 Task: Look for space in Bakhchysaray, Ukraine from 1st June, 2023 to 9th June, 2023 for 4 adults in price range Rs.6000 to Rs.12000. Place can be entire place with 2 bedrooms having 2 beds and 2 bathrooms. Property type can be house, flat, guest house. Booking option can be shelf check-in. Required host language is English.
Action: Mouse pressed left at (429, 107)
Screenshot: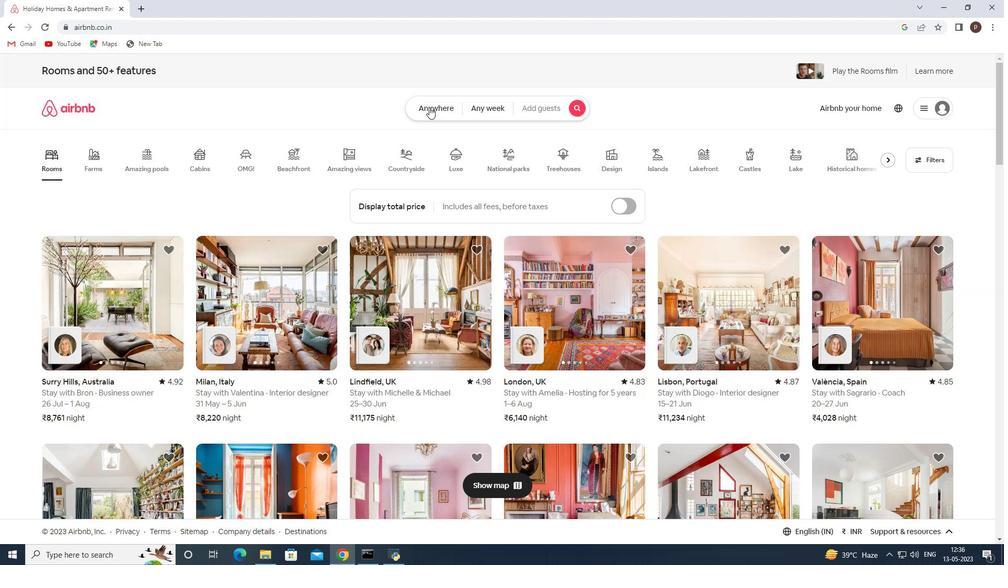 
Action: Mouse moved to (366, 140)
Screenshot: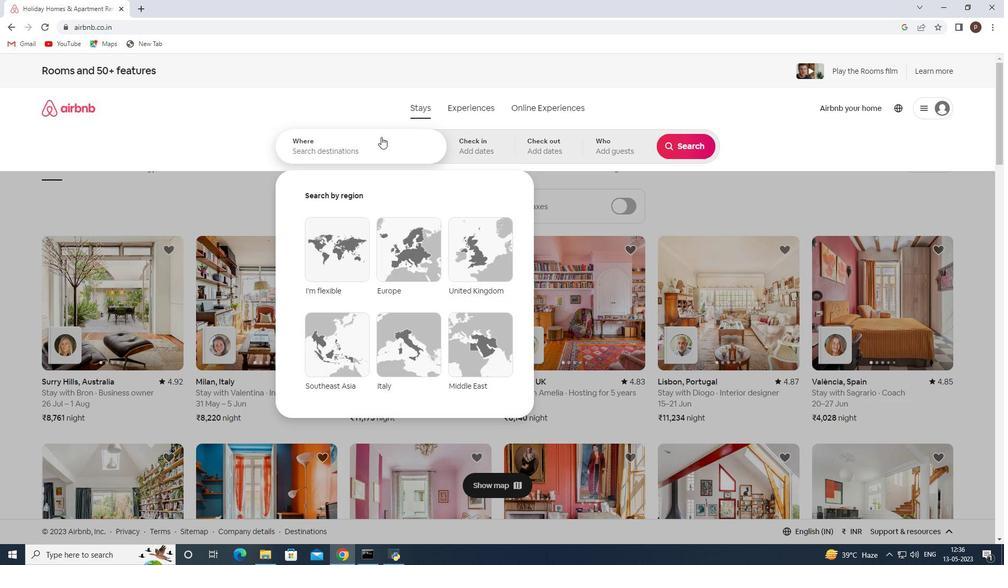 
Action: Mouse pressed left at (366, 140)
Screenshot: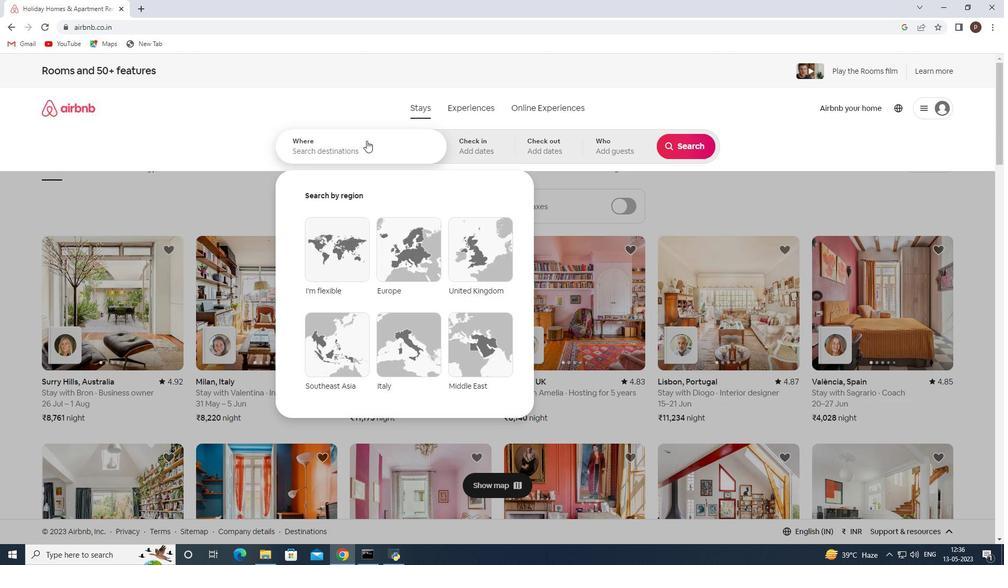 
Action: Key pressed <Key.caps_lock>B<Key.caps_lock>akhchysaray,<Key.space><Key.caps_lock>UK<Key.caps_lock><Key.backspace>kraine<Key.enter>
Screenshot: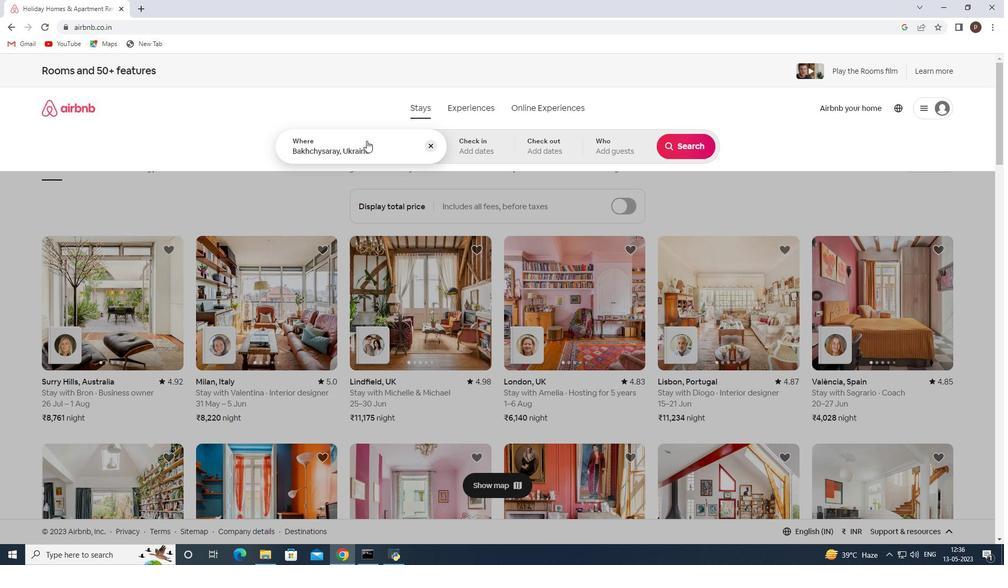 
Action: Mouse moved to (624, 270)
Screenshot: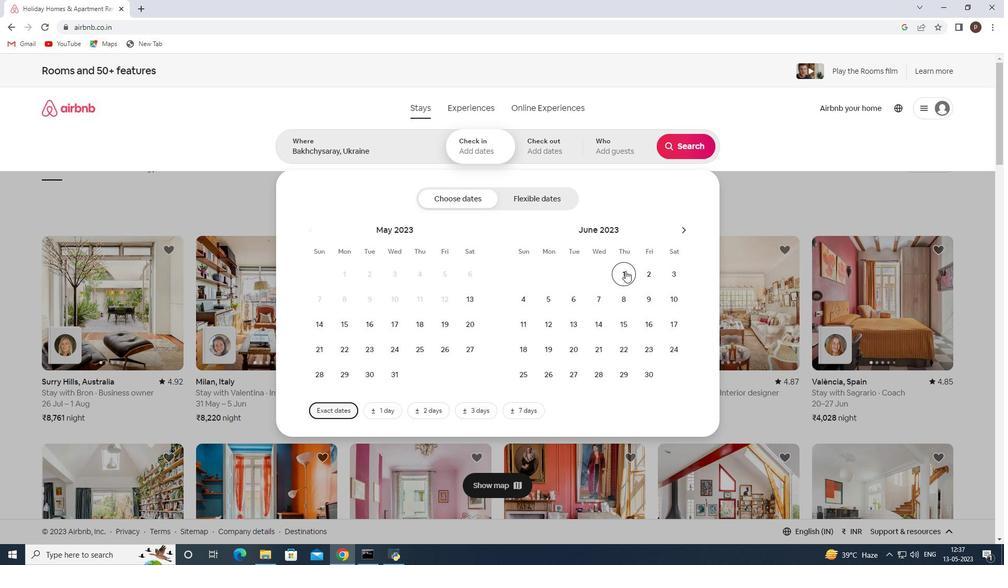 
Action: Mouse pressed left at (624, 270)
Screenshot: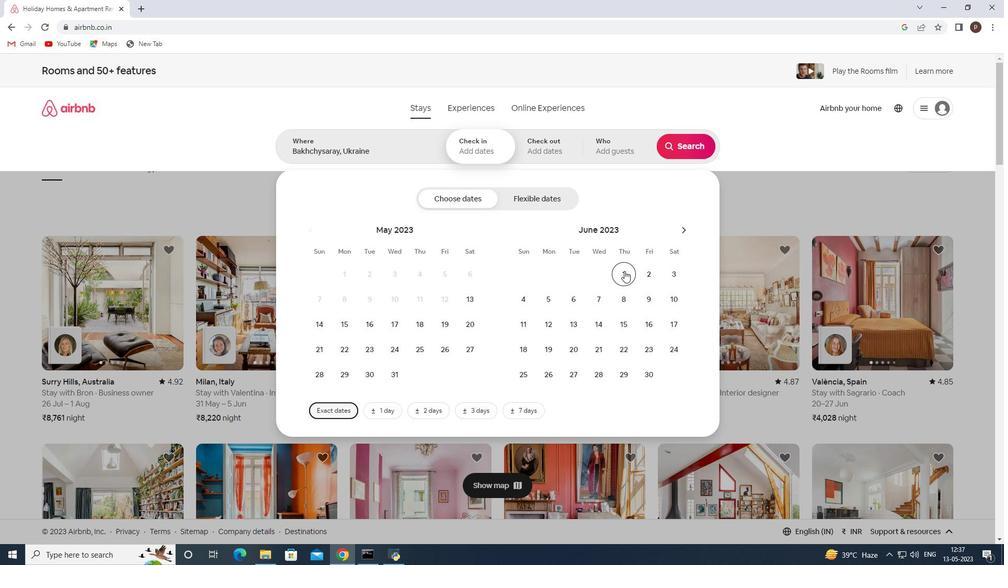 
Action: Mouse moved to (644, 297)
Screenshot: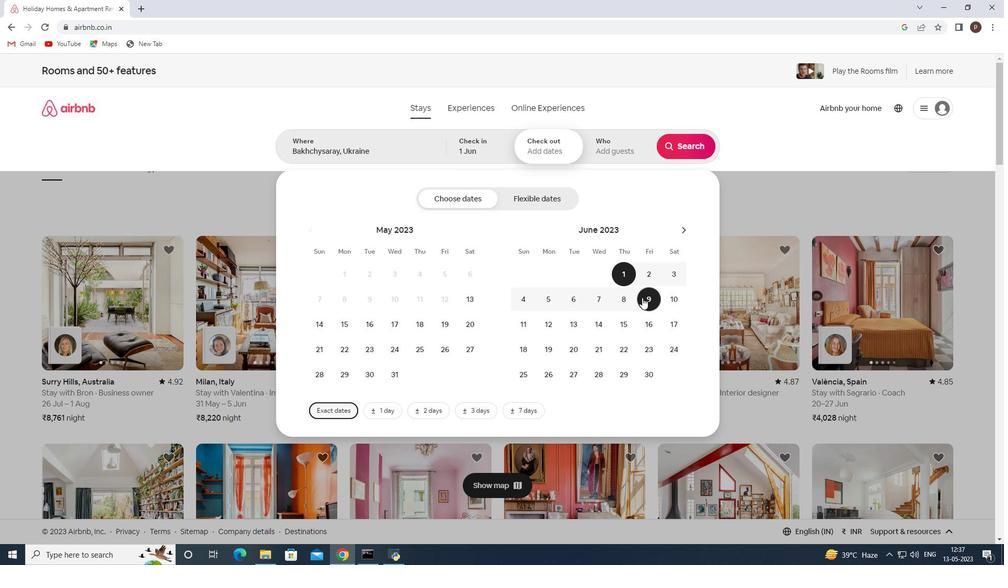 
Action: Mouse pressed left at (644, 297)
Screenshot: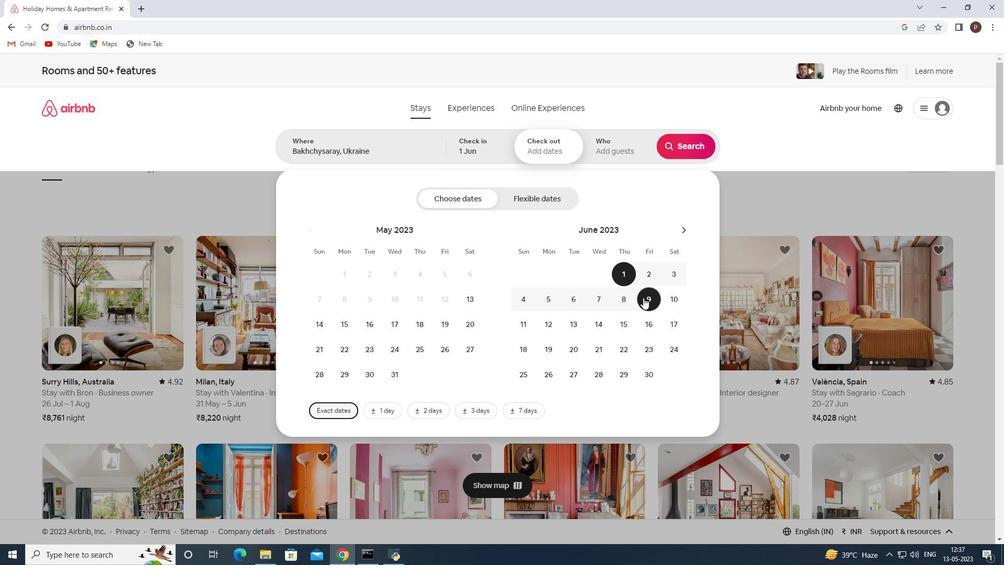 
Action: Mouse moved to (612, 148)
Screenshot: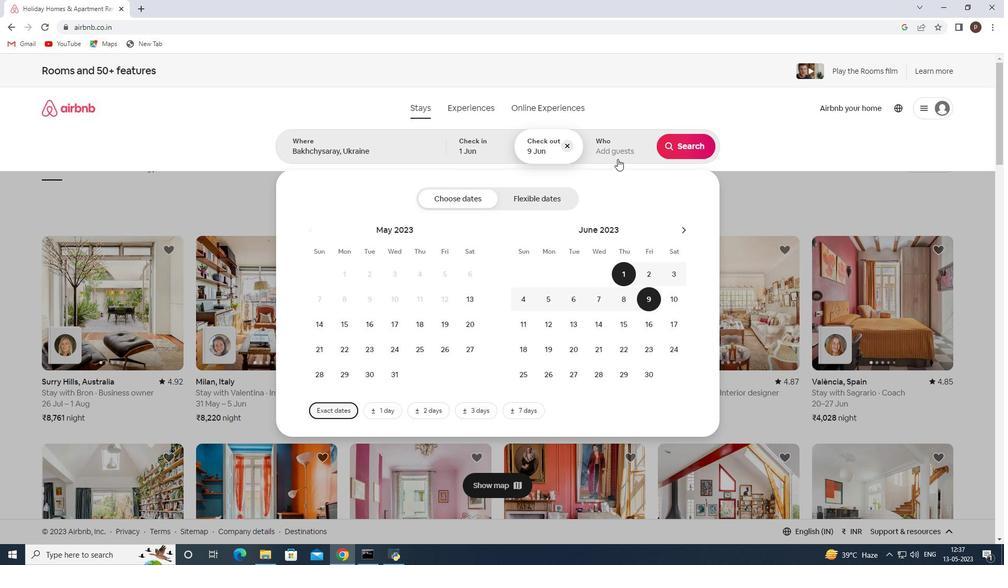 
Action: Mouse pressed left at (612, 148)
Screenshot: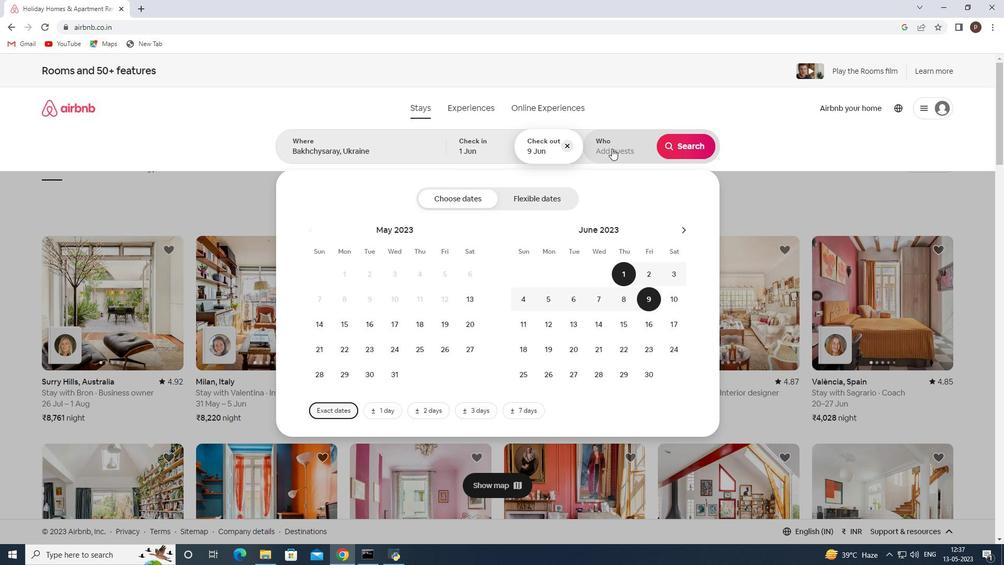 
Action: Mouse moved to (689, 200)
Screenshot: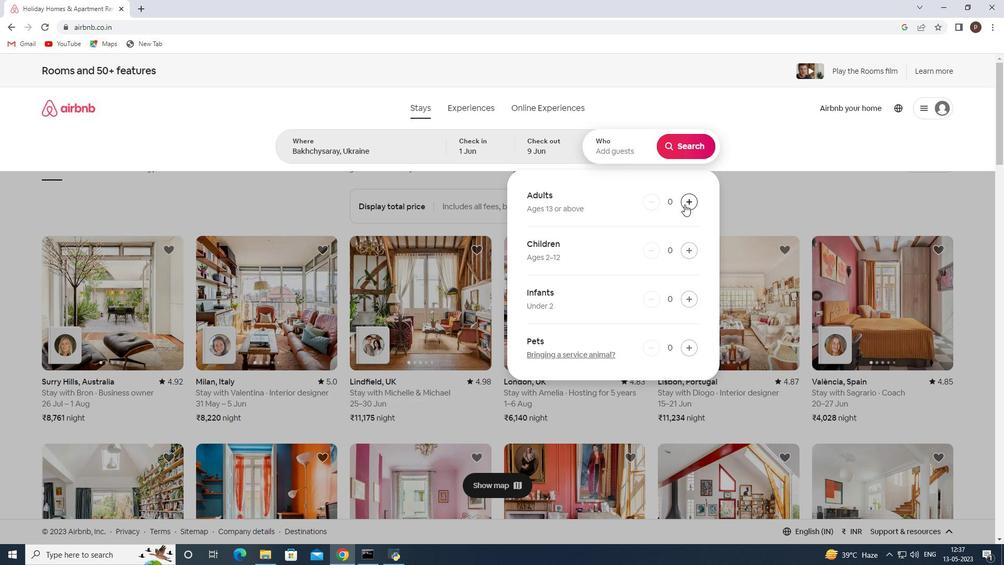 
Action: Mouse pressed left at (689, 200)
Screenshot: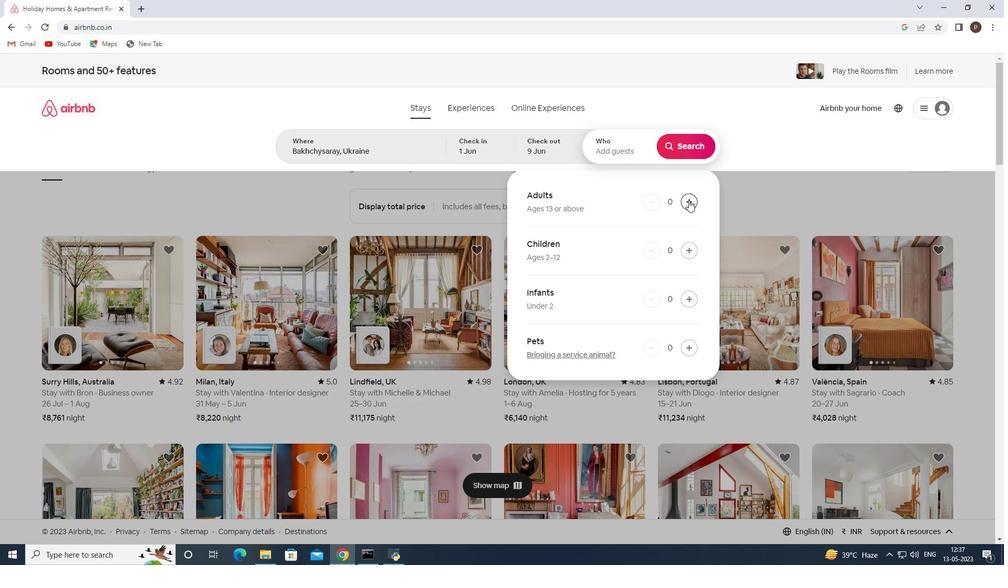 
Action: Mouse moved to (689, 200)
Screenshot: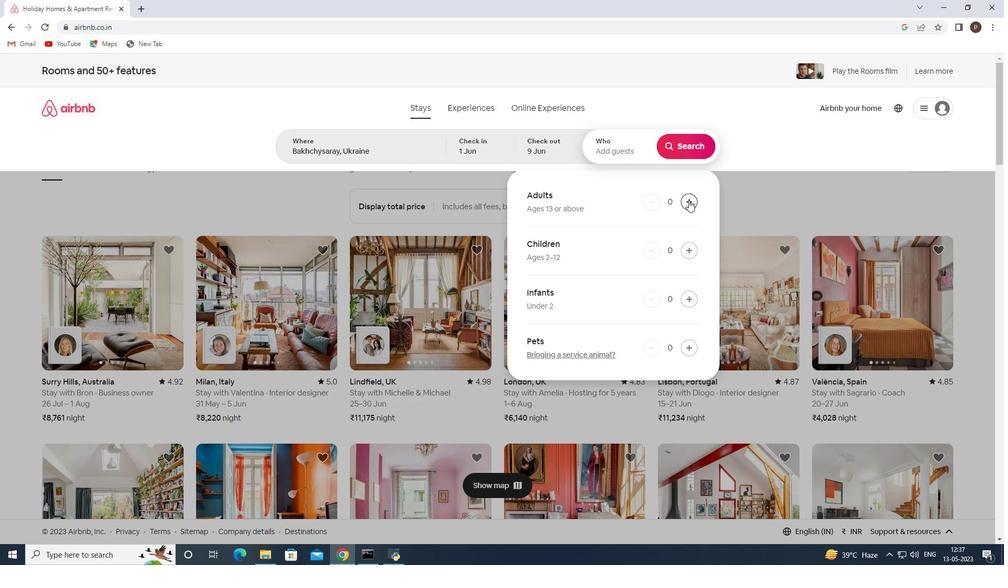 
Action: Mouse pressed left at (689, 200)
Screenshot: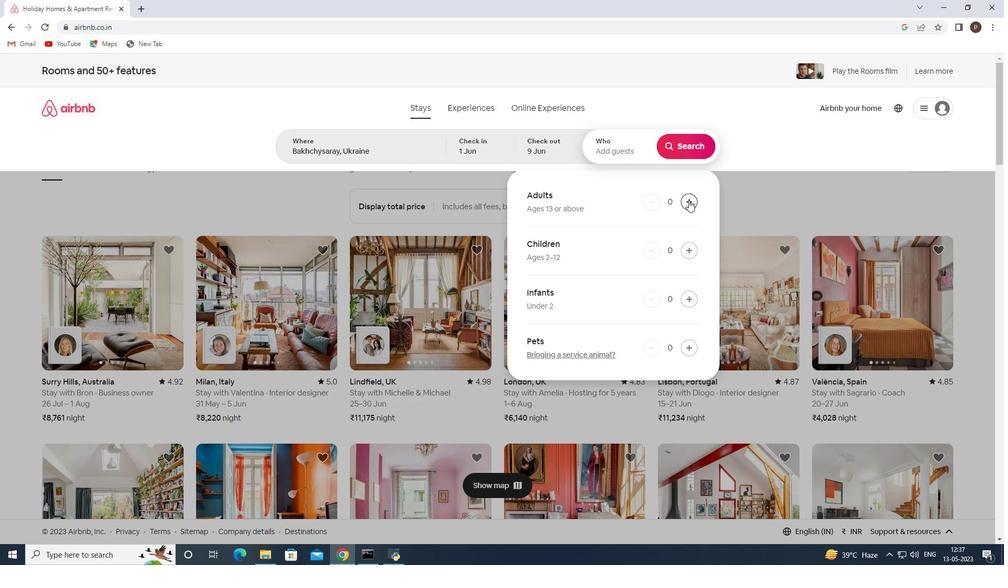 
Action: Mouse pressed left at (689, 200)
Screenshot: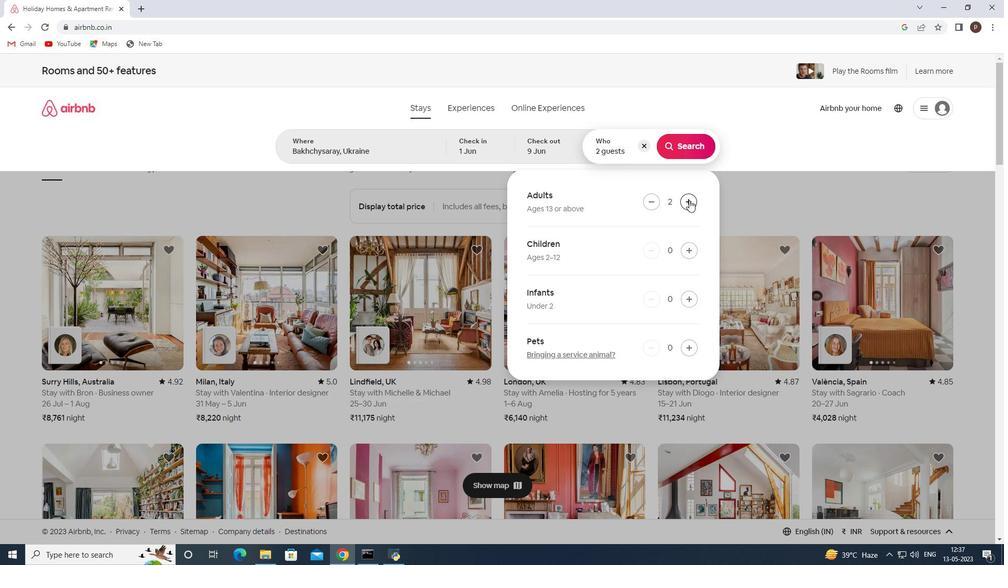 
Action: Mouse pressed left at (689, 200)
Screenshot: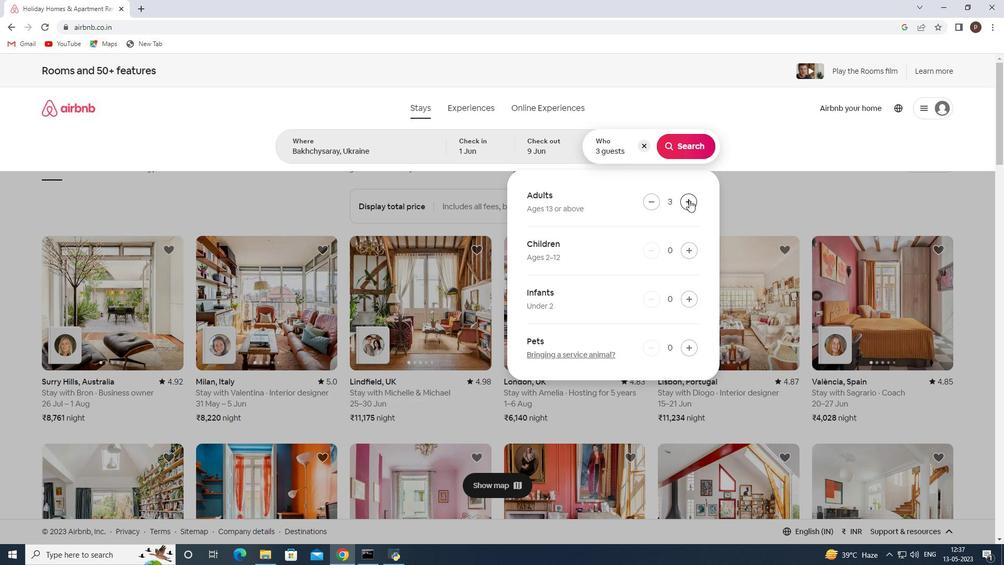 
Action: Mouse moved to (680, 141)
Screenshot: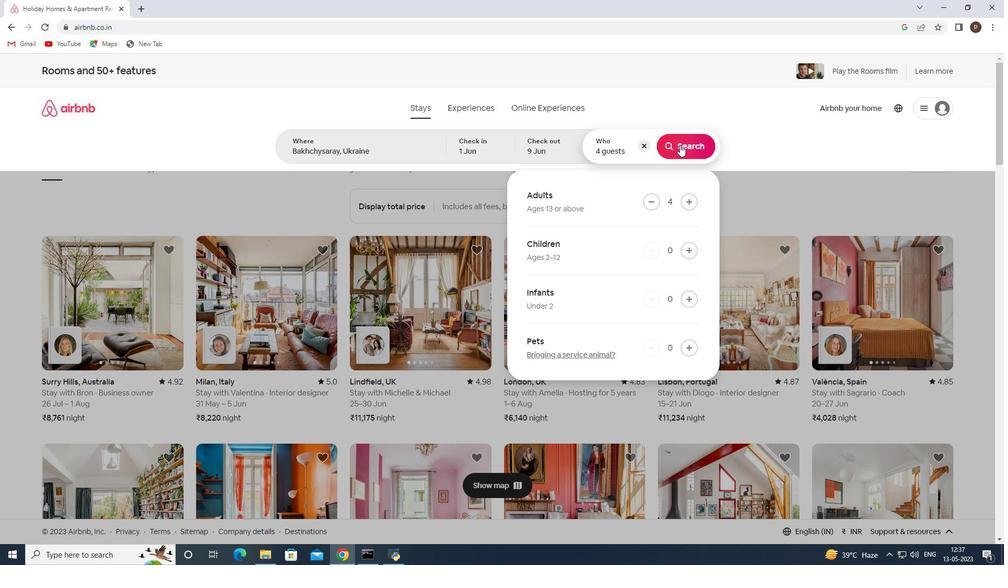 
Action: Mouse pressed left at (680, 141)
Screenshot: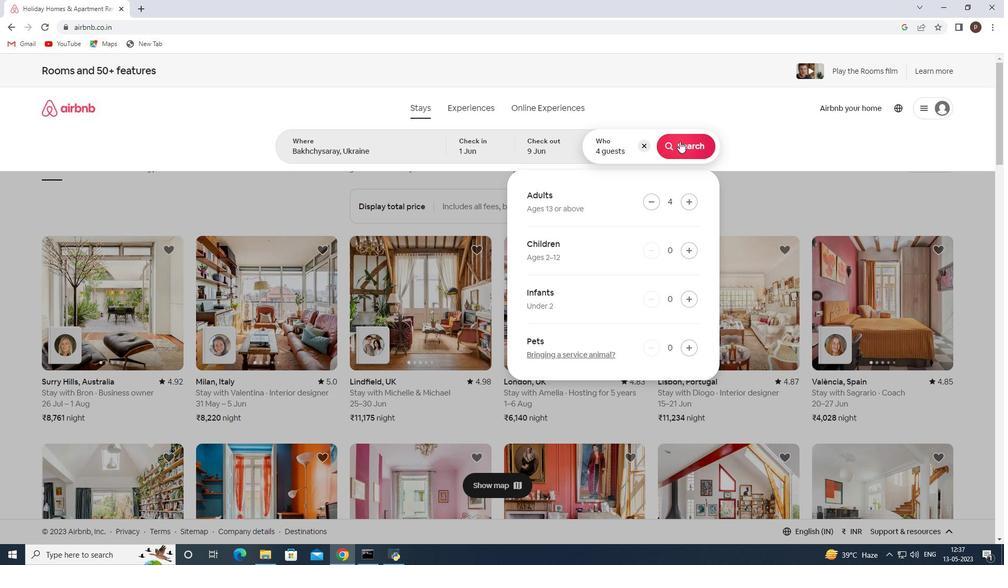 
Action: Mouse moved to (945, 121)
Screenshot: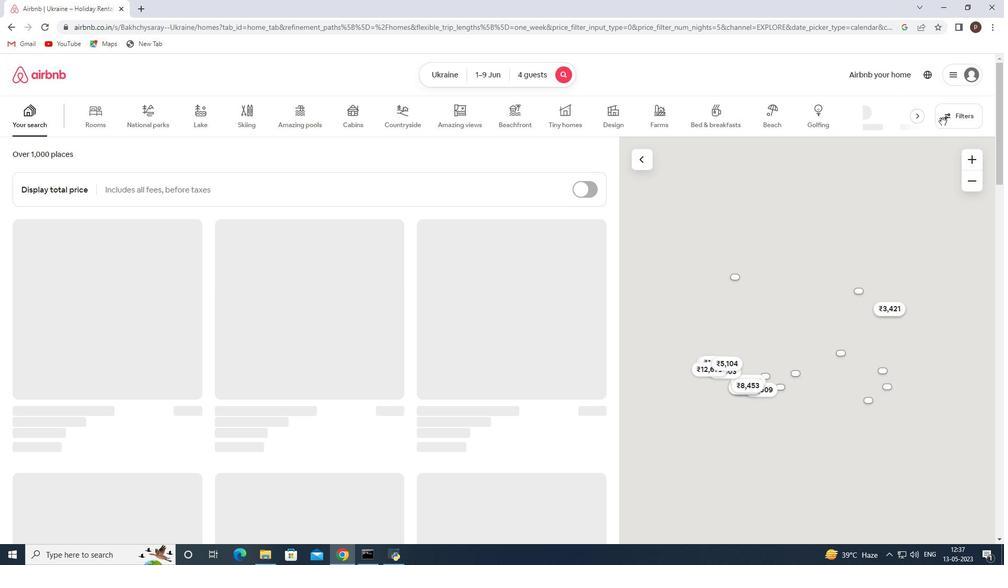 
Action: Mouse pressed left at (945, 121)
Screenshot: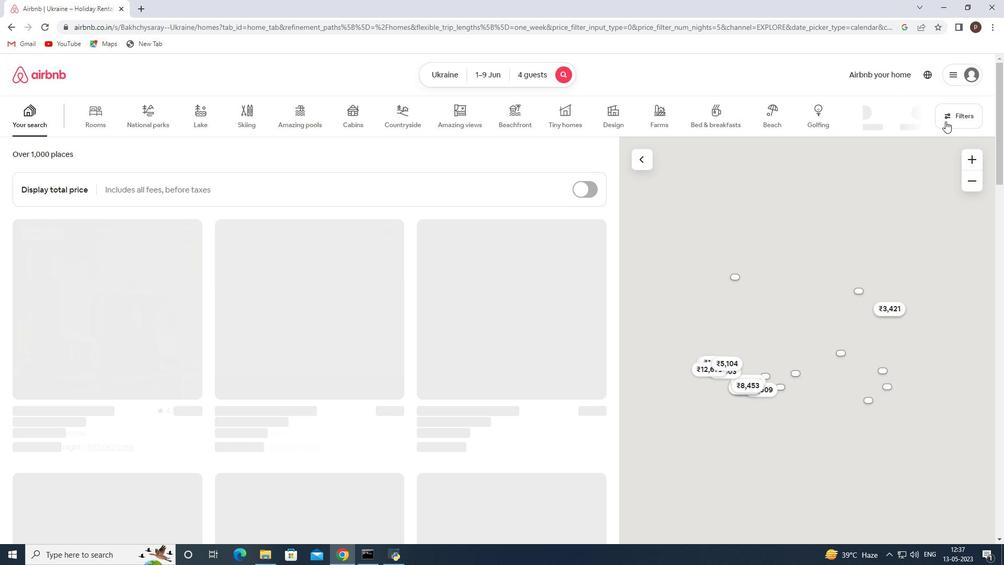 
Action: Mouse moved to (349, 373)
Screenshot: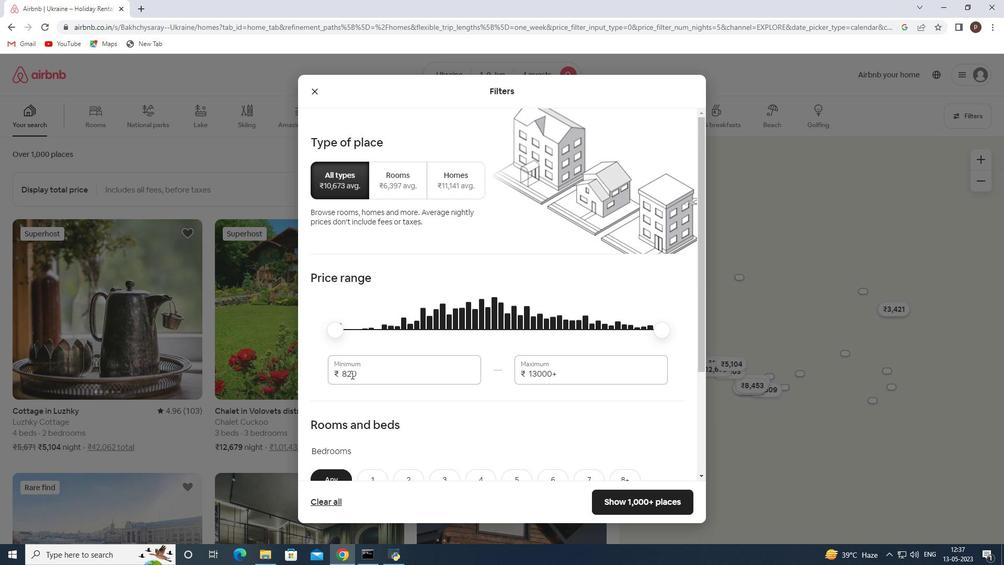 
Action: Mouse pressed left at (349, 373)
Screenshot: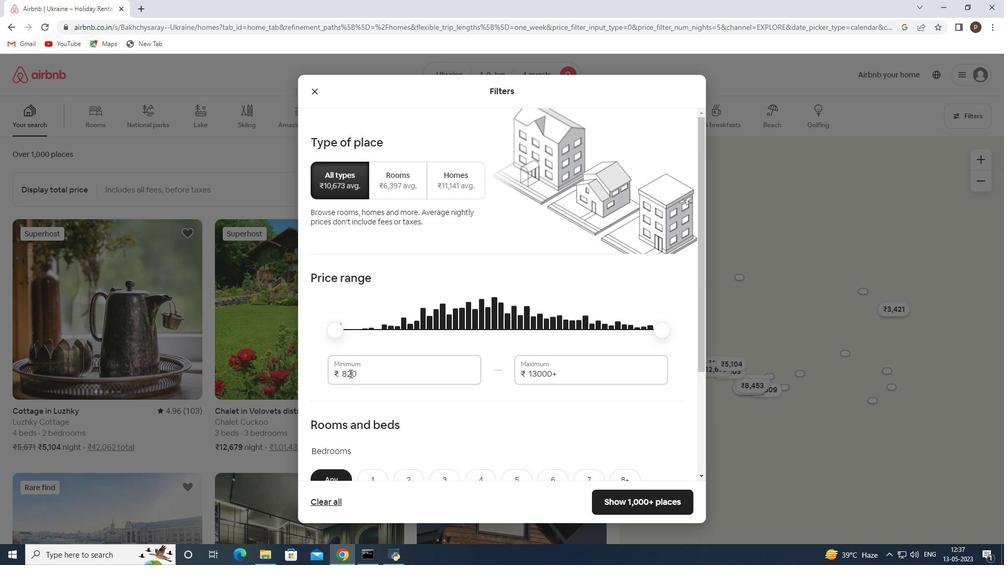 
Action: Mouse pressed left at (349, 373)
Screenshot: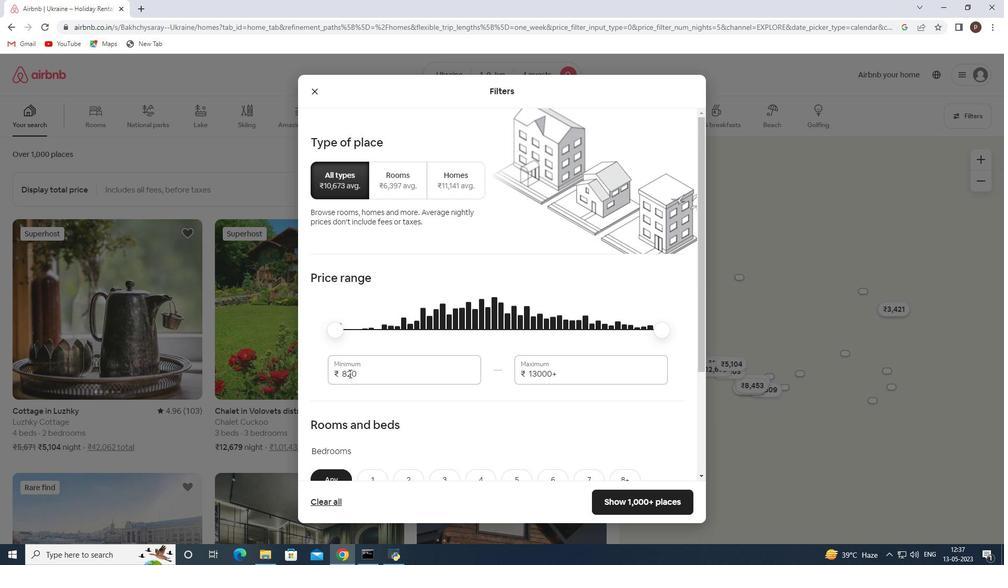 
Action: Key pressed 6000<Key.tab>12000
Screenshot: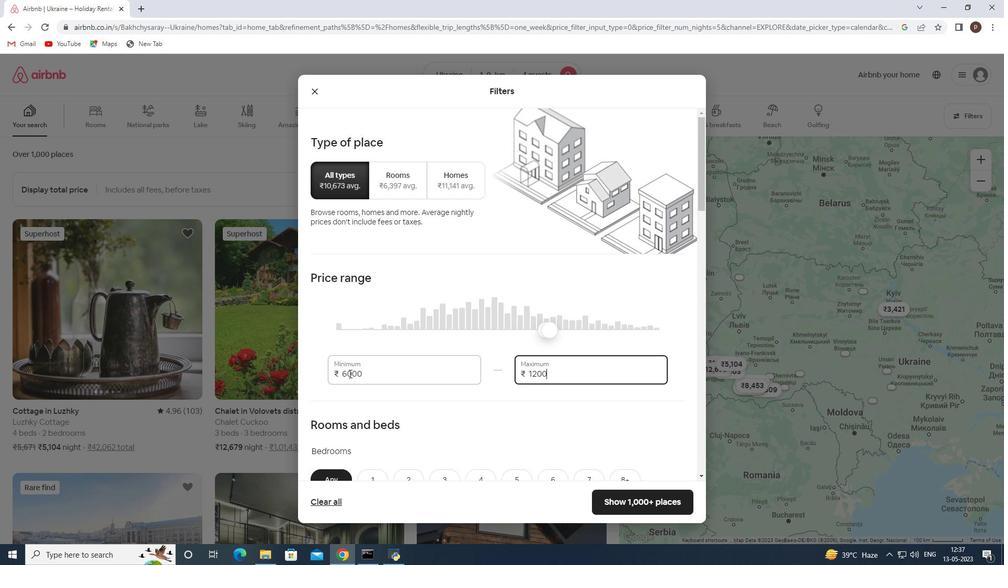 
Action: Mouse scrolled (349, 373) with delta (0, 0)
Screenshot: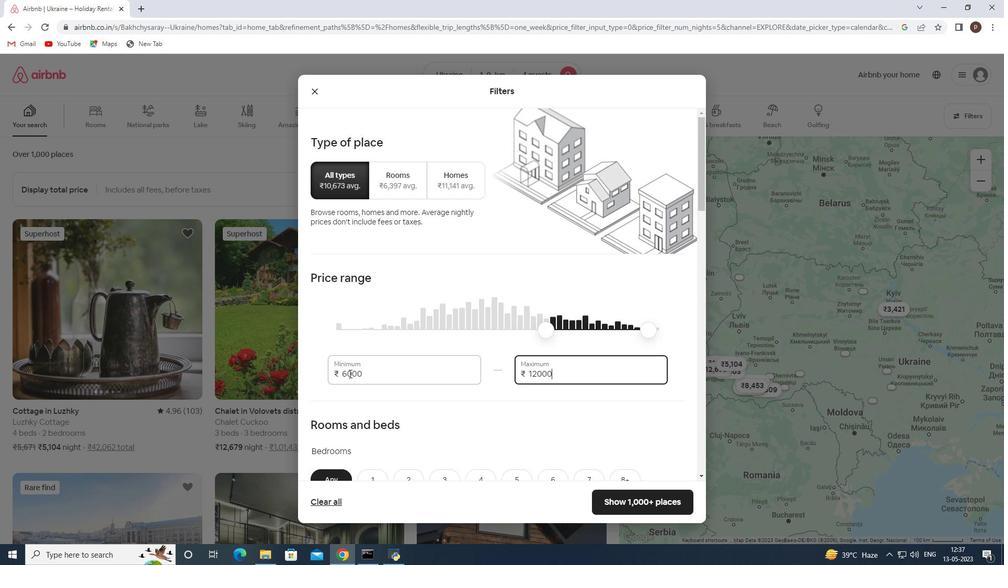 
Action: Mouse scrolled (349, 373) with delta (0, 0)
Screenshot: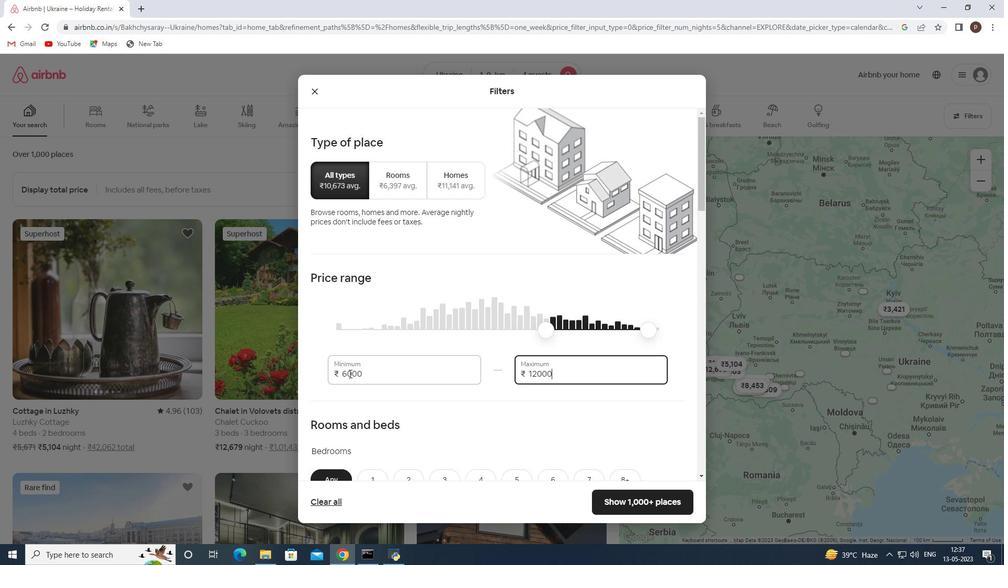 
Action: Mouse moved to (348, 373)
Screenshot: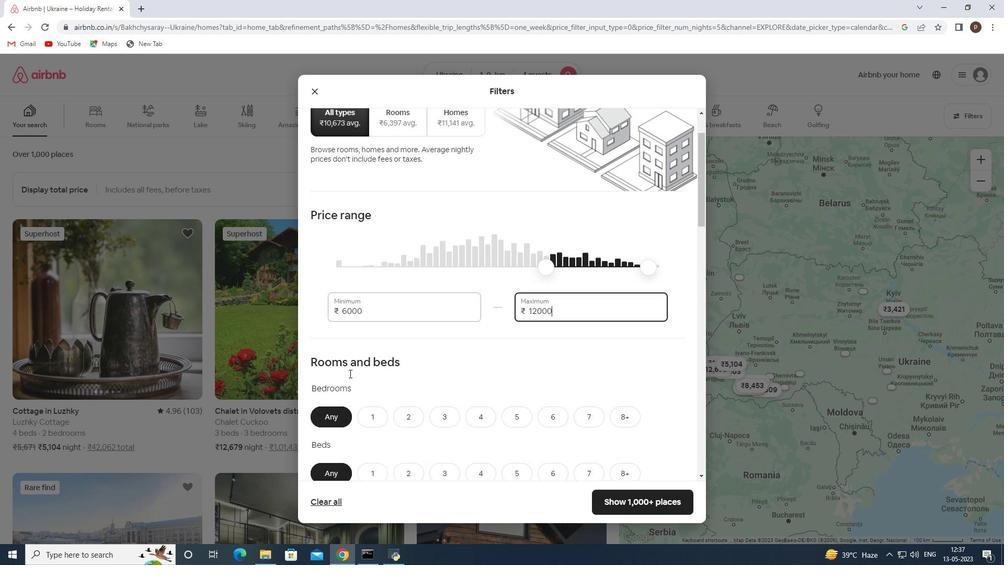 
Action: Mouse scrolled (348, 373) with delta (0, 0)
Screenshot: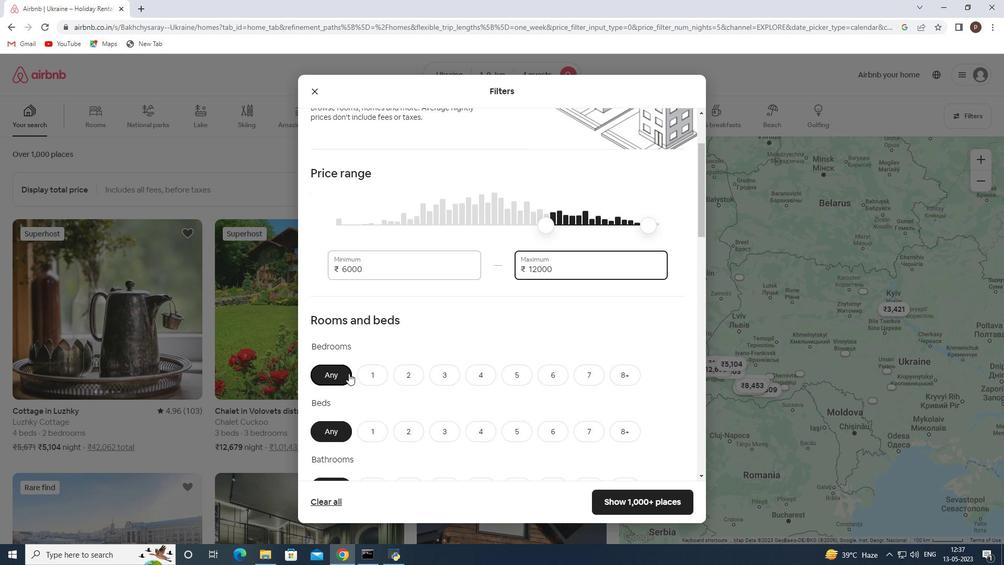 
Action: Mouse moved to (415, 319)
Screenshot: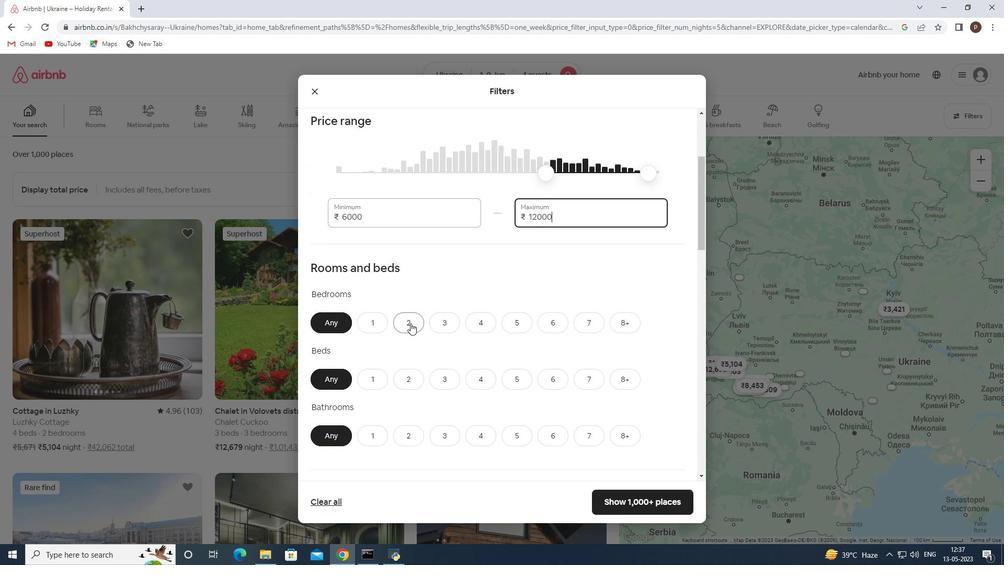
Action: Mouse pressed left at (415, 319)
Screenshot: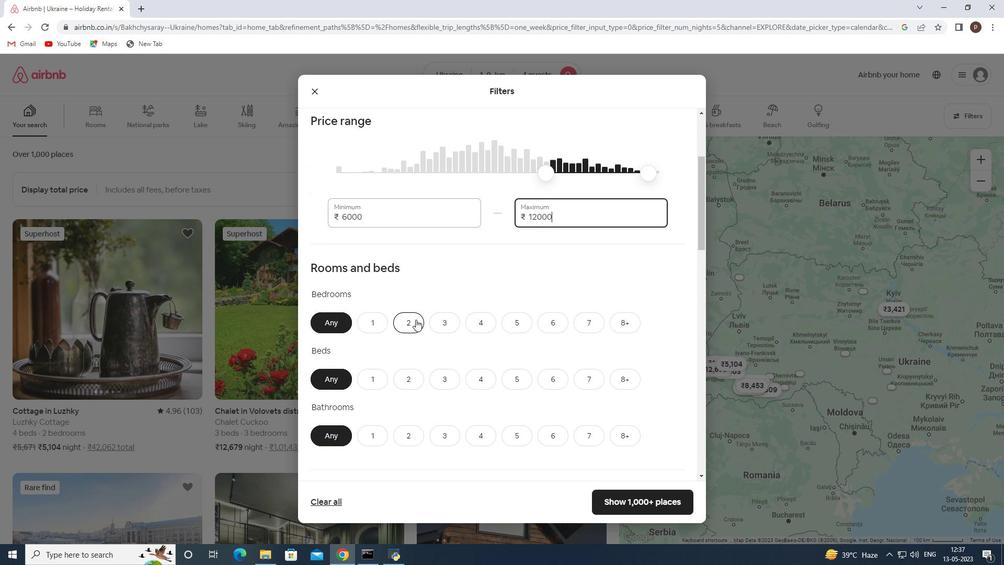 
Action: Mouse moved to (407, 386)
Screenshot: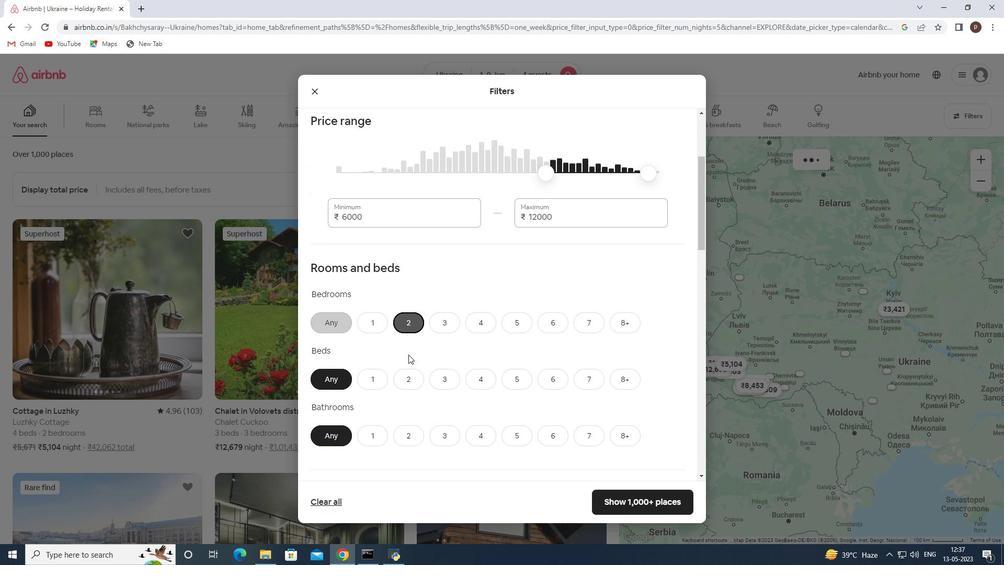 
Action: Mouse pressed left at (407, 386)
Screenshot: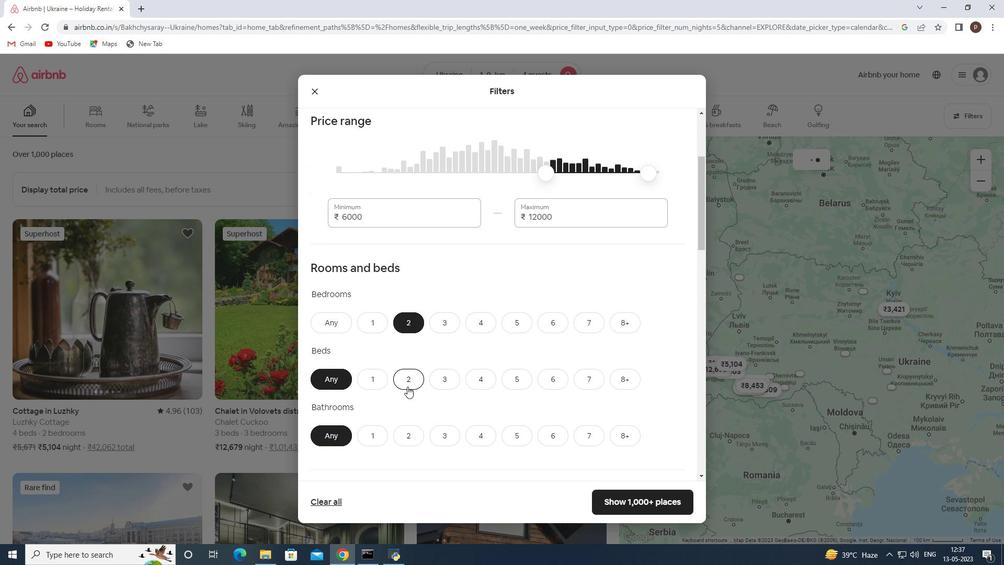 
Action: Mouse moved to (409, 431)
Screenshot: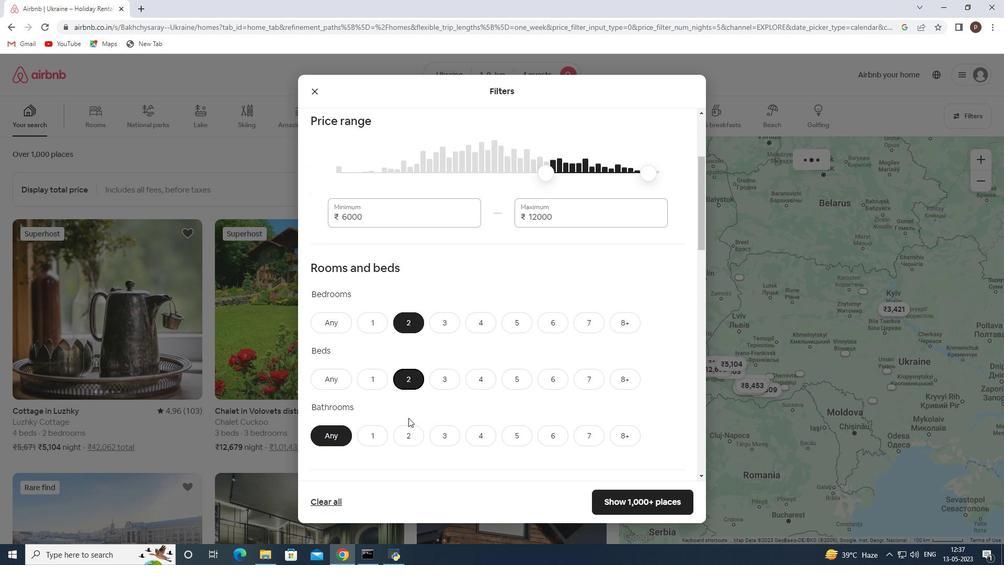 
Action: Mouse pressed left at (409, 431)
Screenshot: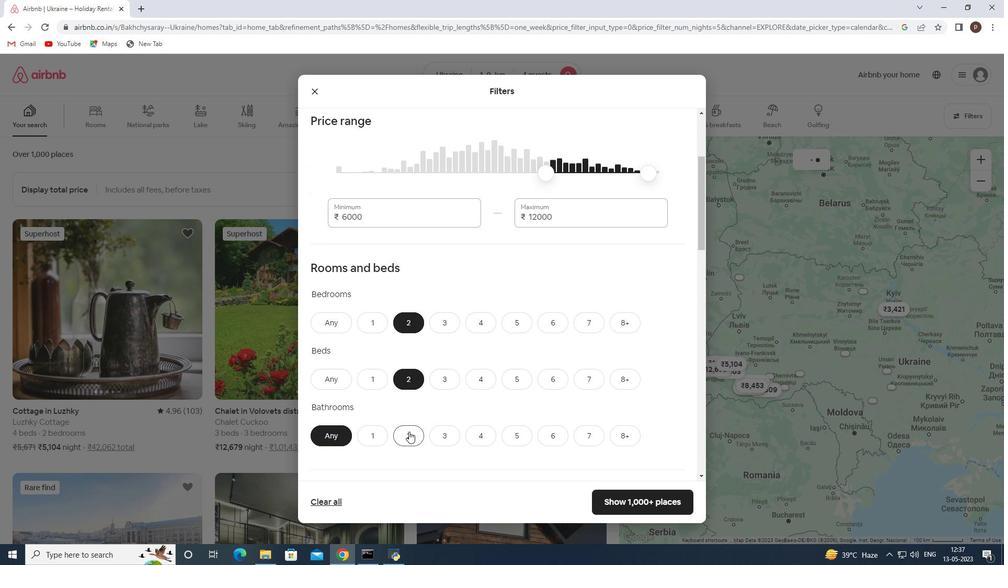 
Action: Mouse scrolled (409, 431) with delta (0, 0)
Screenshot: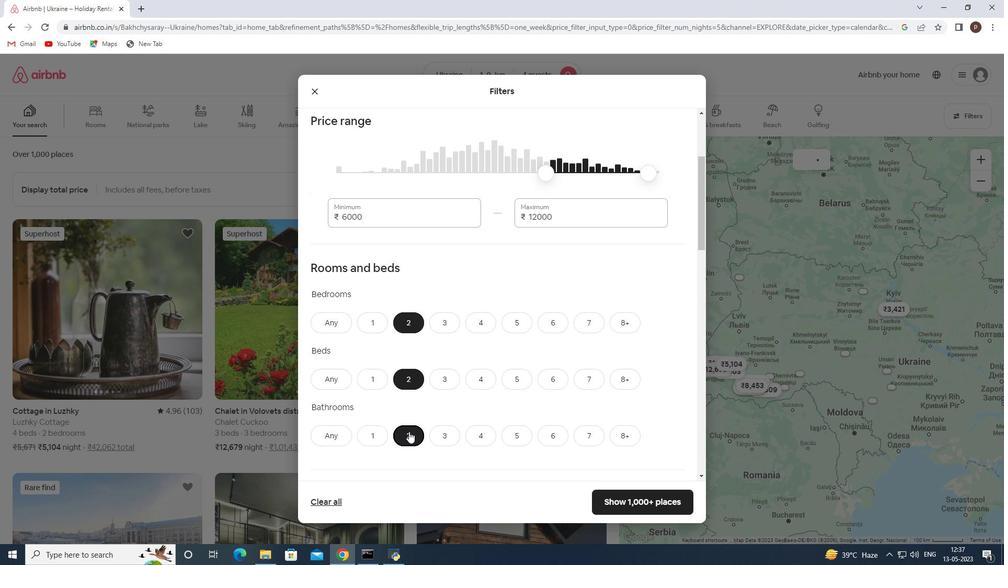 
Action: Mouse scrolled (409, 431) with delta (0, 0)
Screenshot: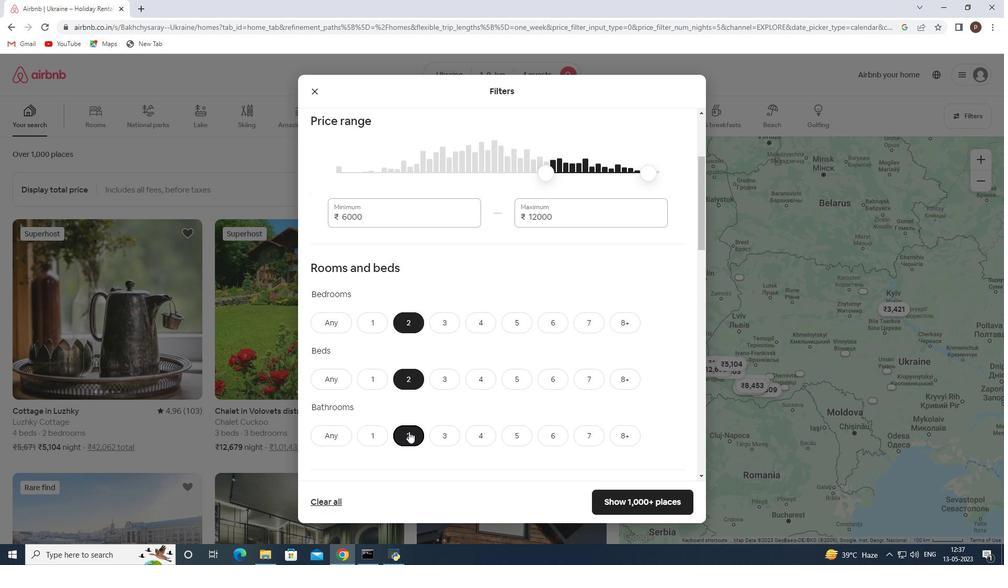 
Action: Mouse scrolled (409, 431) with delta (0, 0)
Screenshot: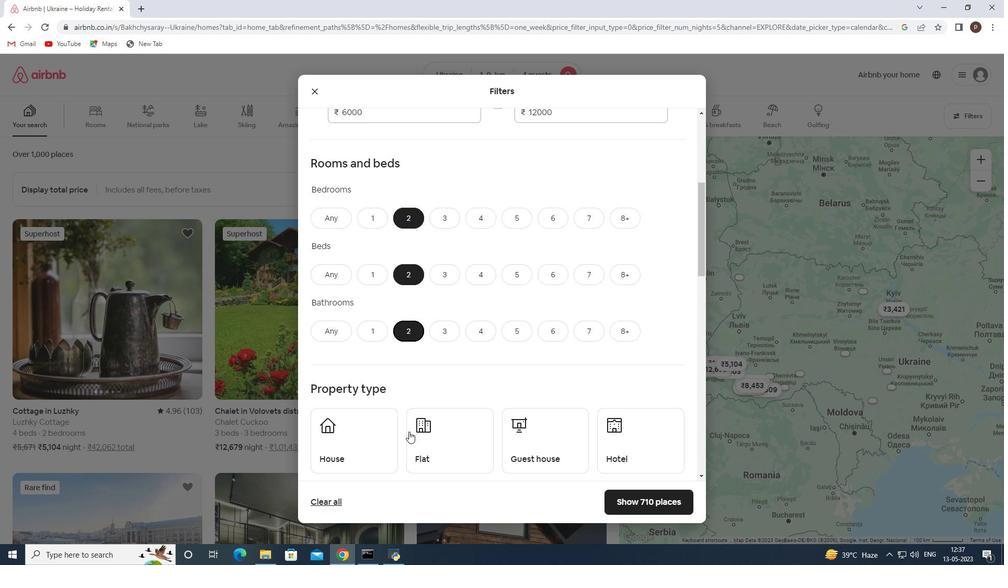 
Action: Mouse moved to (416, 414)
Screenshot: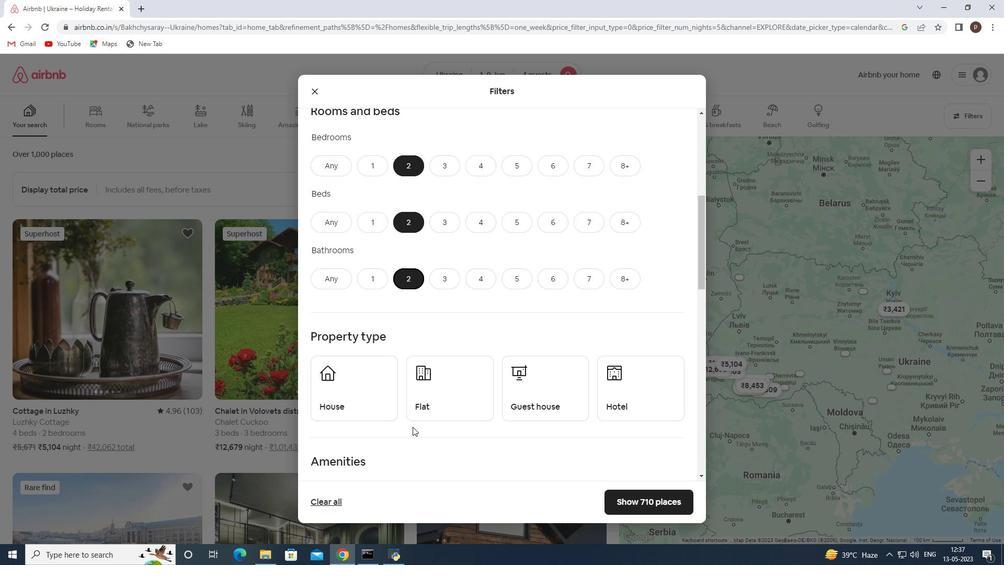 
Action: Mouse scrolled (416, 413) with delta (0, 0)
Screenshot: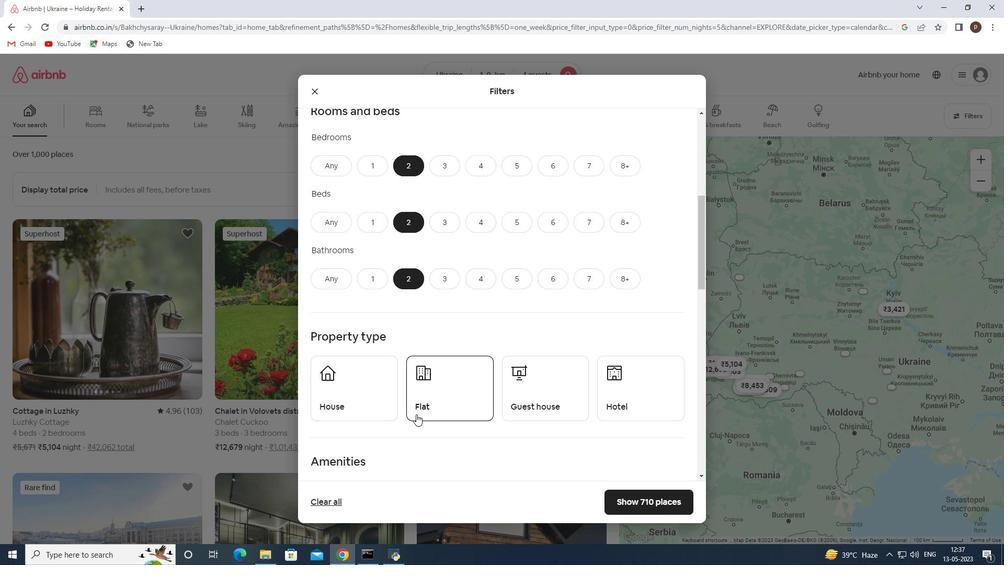 
Action: Mouse moved to (359, 346)
Screenshot: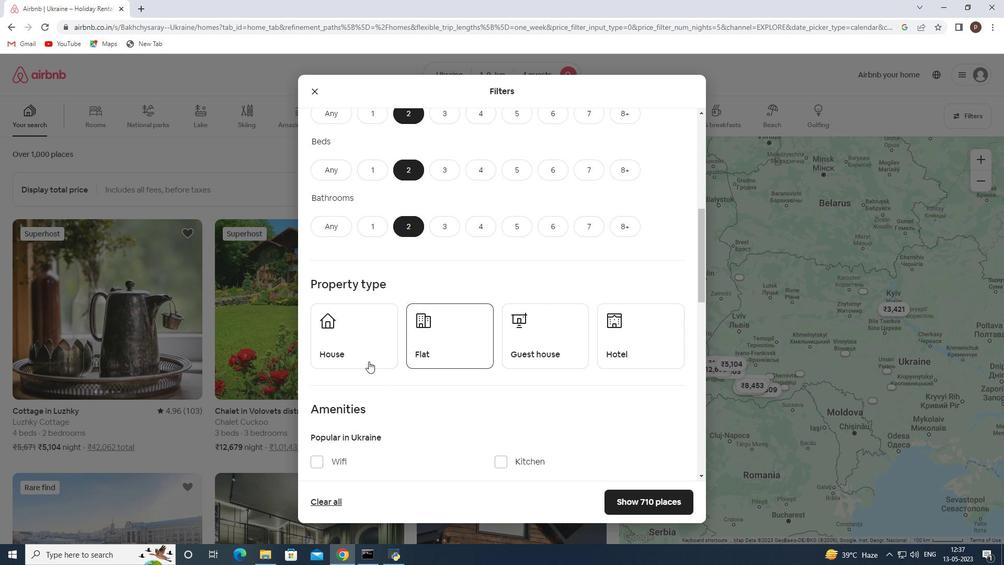 
Action: Mouse pressed left at (359, 346)
Screenshot: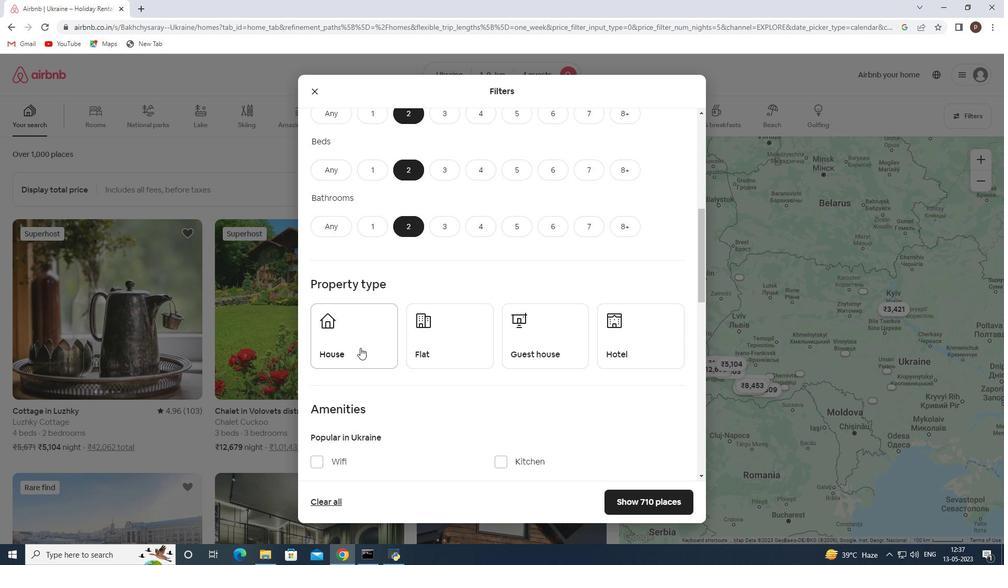 
Action: Mouse moved to (464, 358)
Screenshot: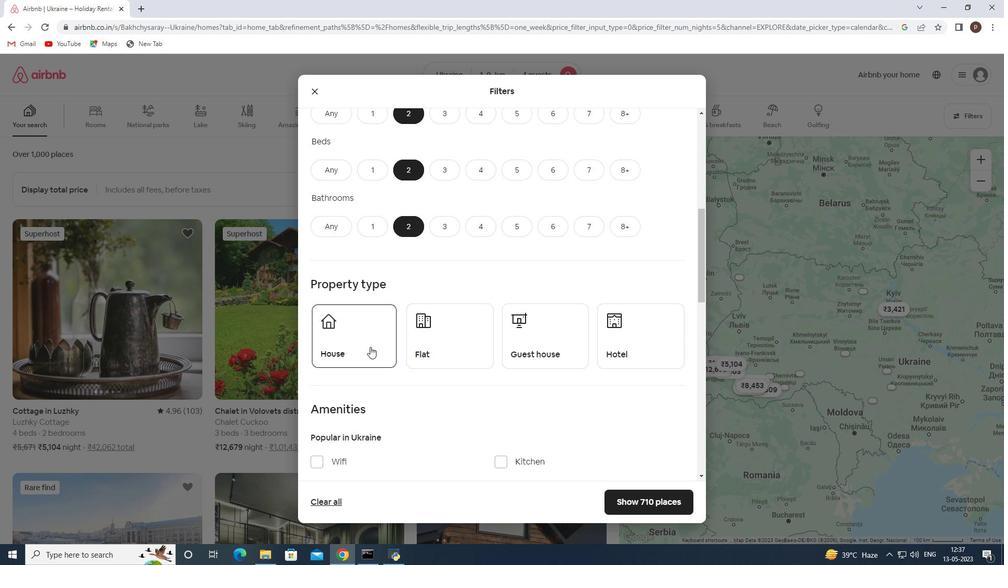 
Action: Mouse pressed left at (464, 358)
Screenshot: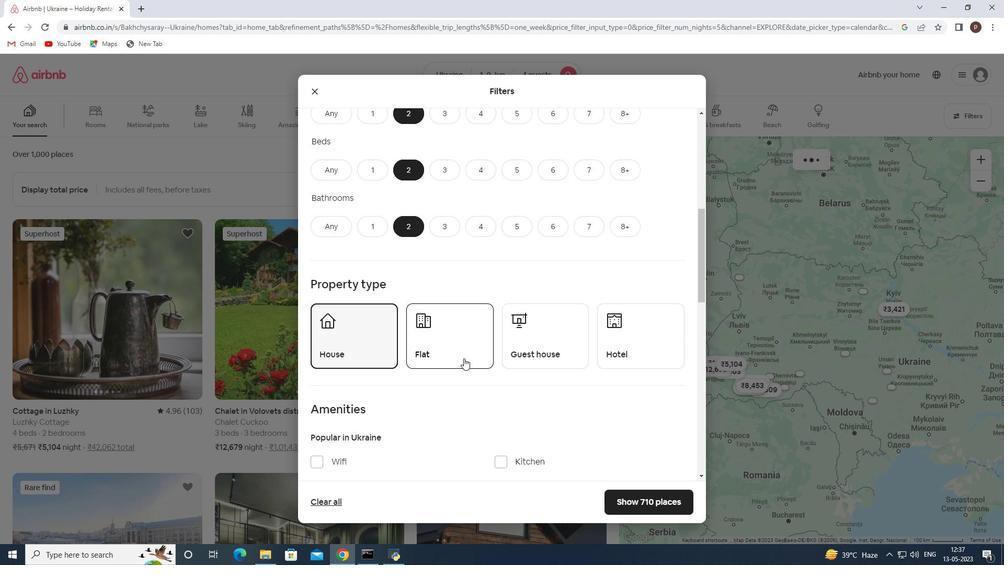 
Action: Mouse moved to (556, 351)
Screenshot: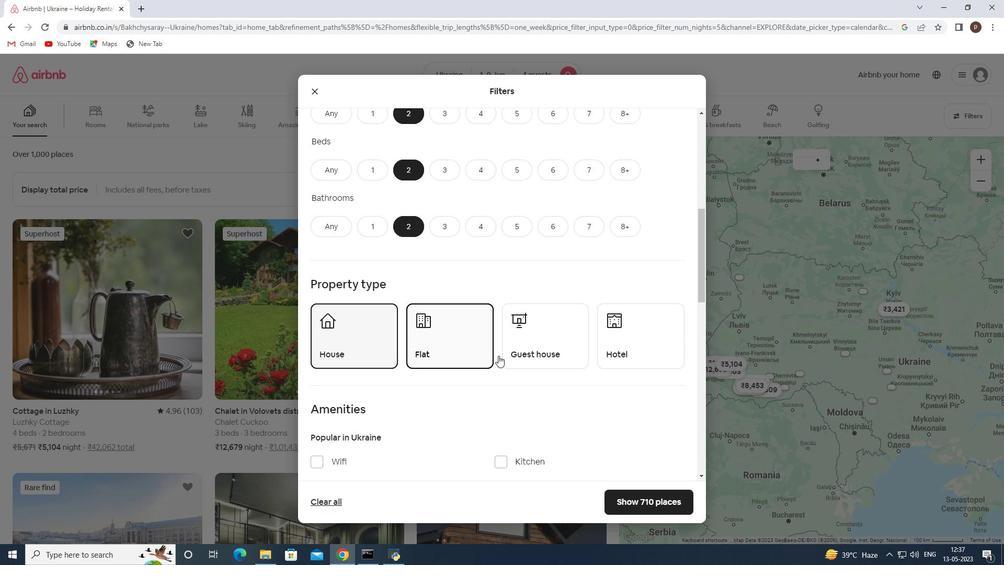 
Action: Mouse pressed left at (556, 351)
Screenshot: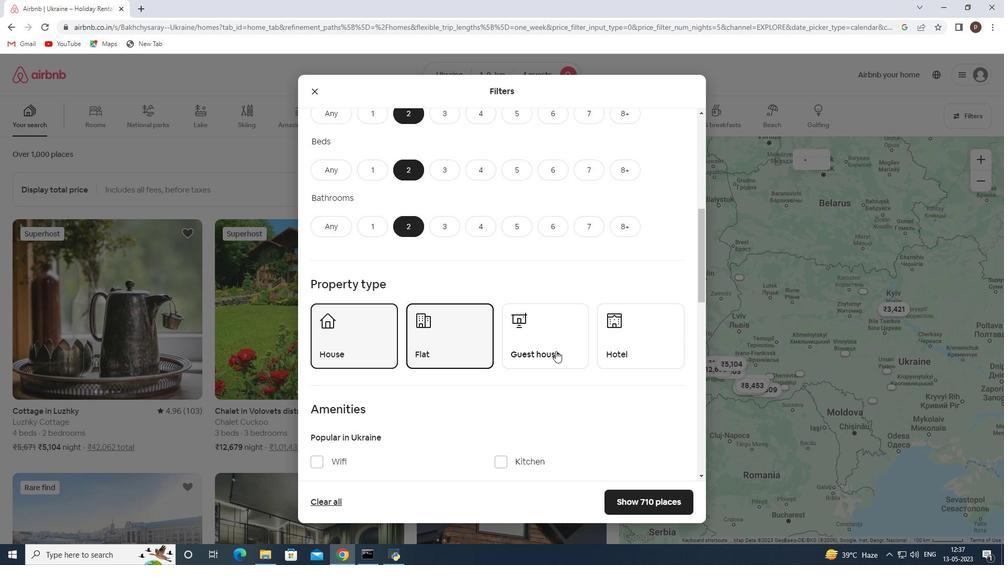 
Action: Mouse moved to (501, 360)
Screenshot: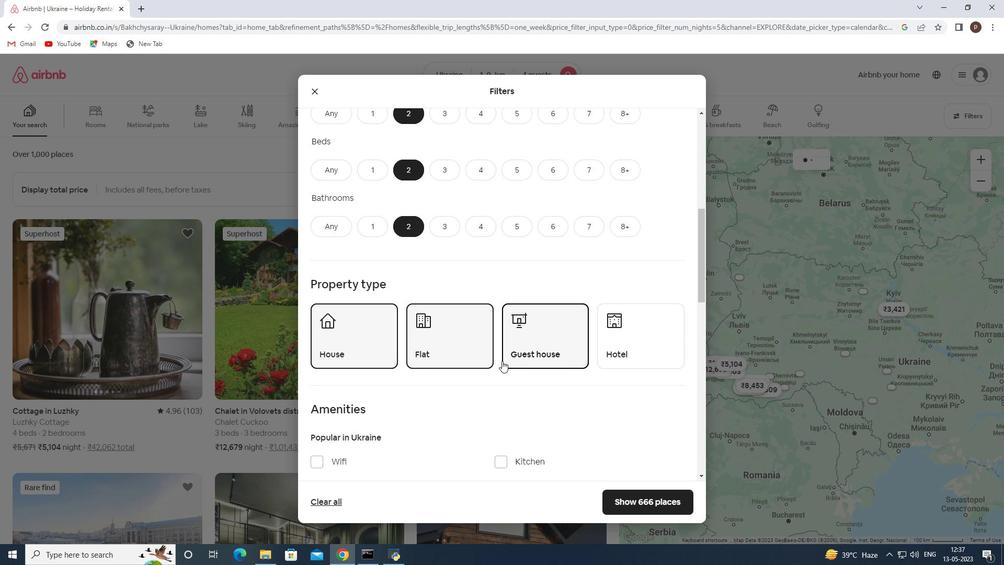
Action: Mouse scrolled (501, 360) with delta (0, 0)
Screenshot: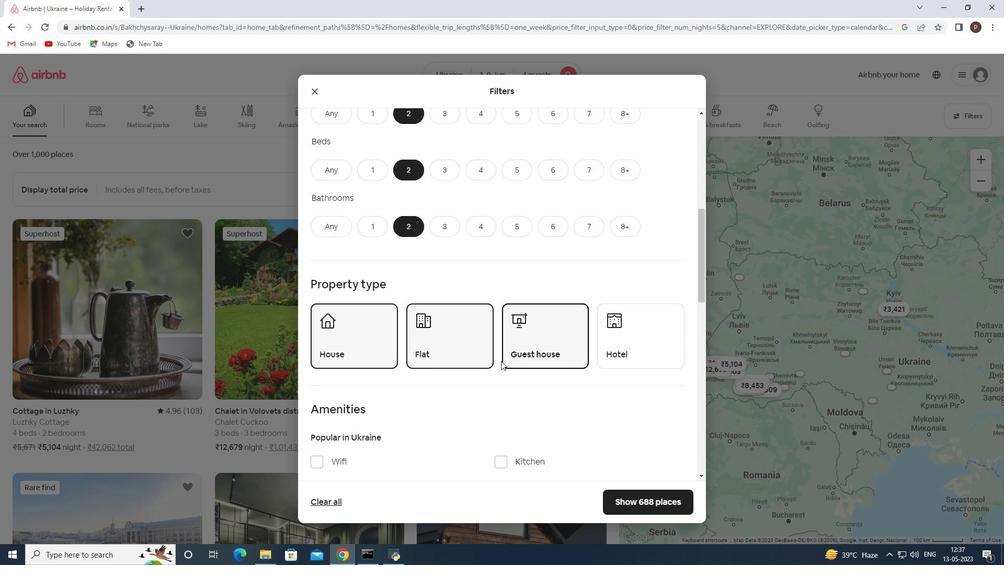 
Action: Mouse moved to (455, 350)
Screenshot: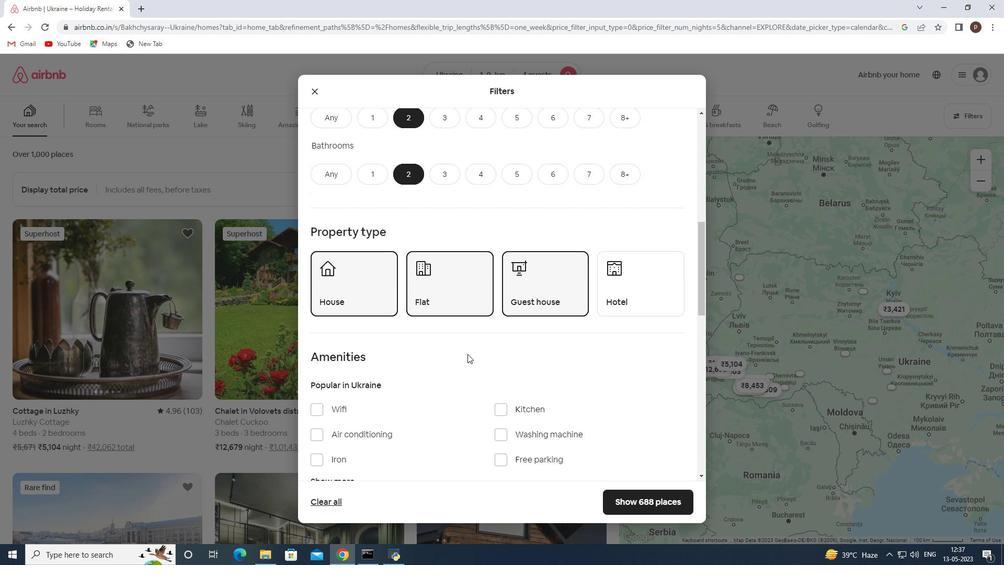 
Action: Mouse scrolled (455, 350) with delta (0, 0)
Screenshot: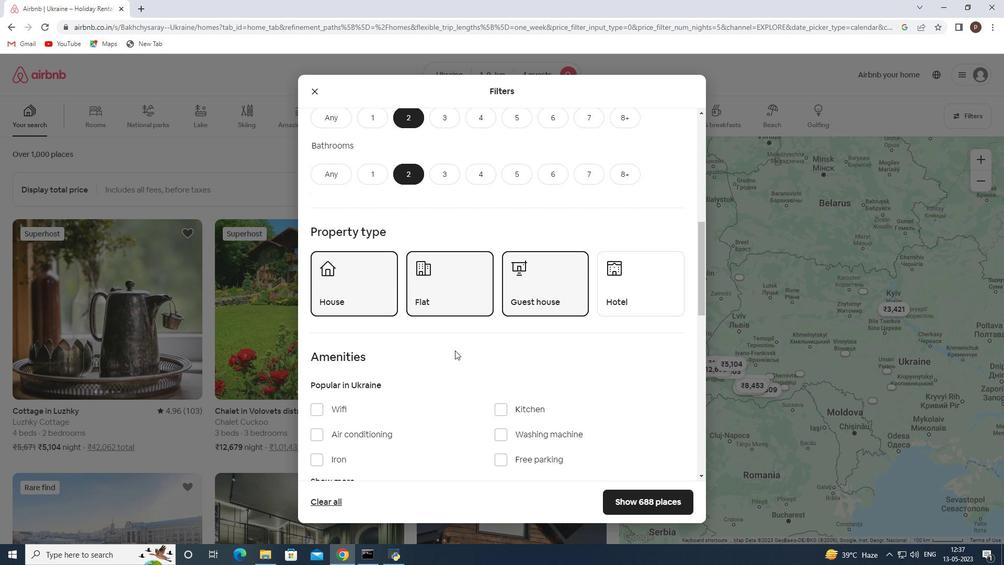 
Action: Mouse scrolled (455, 350) with delta (0, 0)
Screenshot: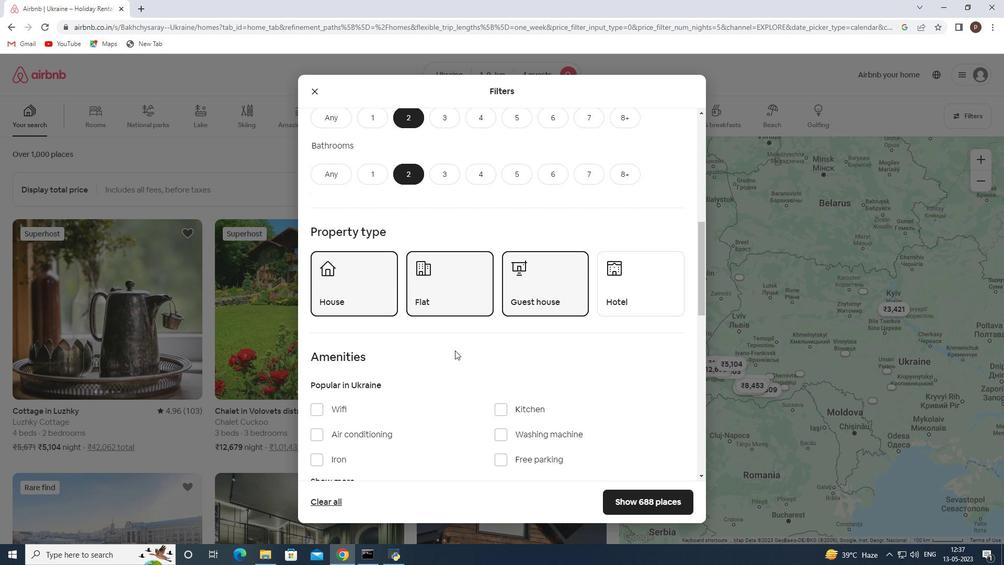 
Action: Mouse scrolled (455, 350) with delta (0, 0)
Screenshot: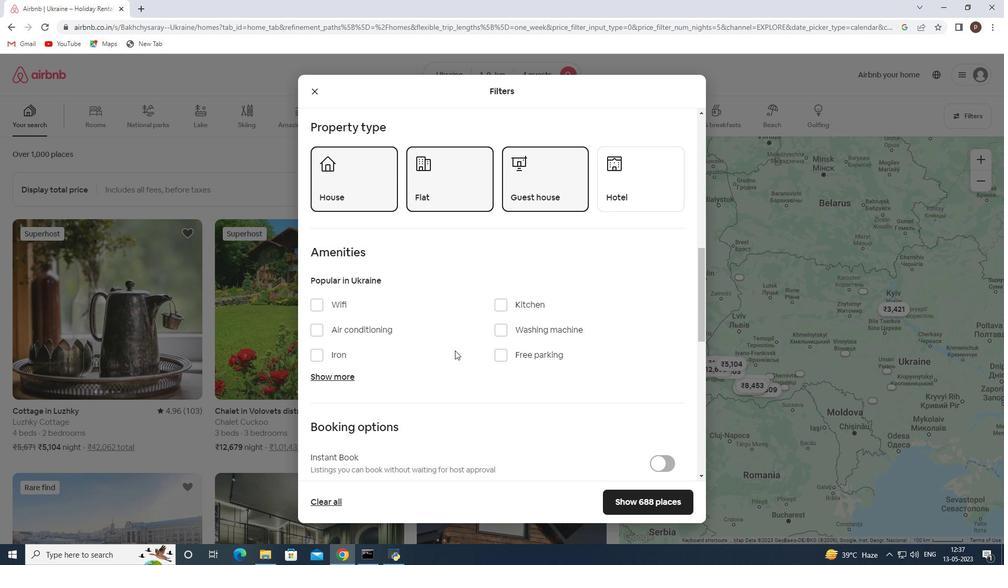 
Action: Mouse scrolled (455, 350) with delta (0, 0)
Screenshot: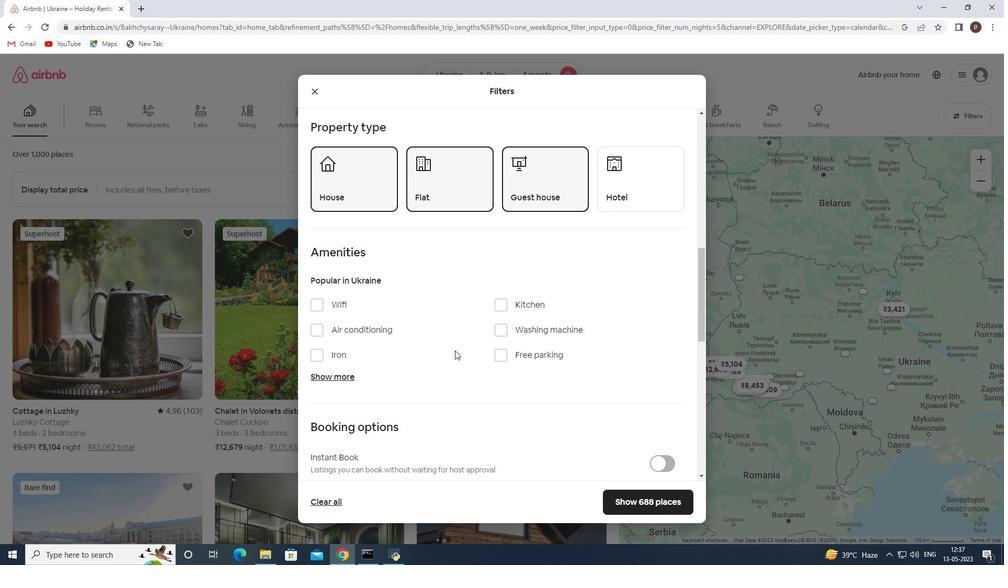 
Action: Mouse scrolled (455, 350) with delta (0, 0)
Screenshot: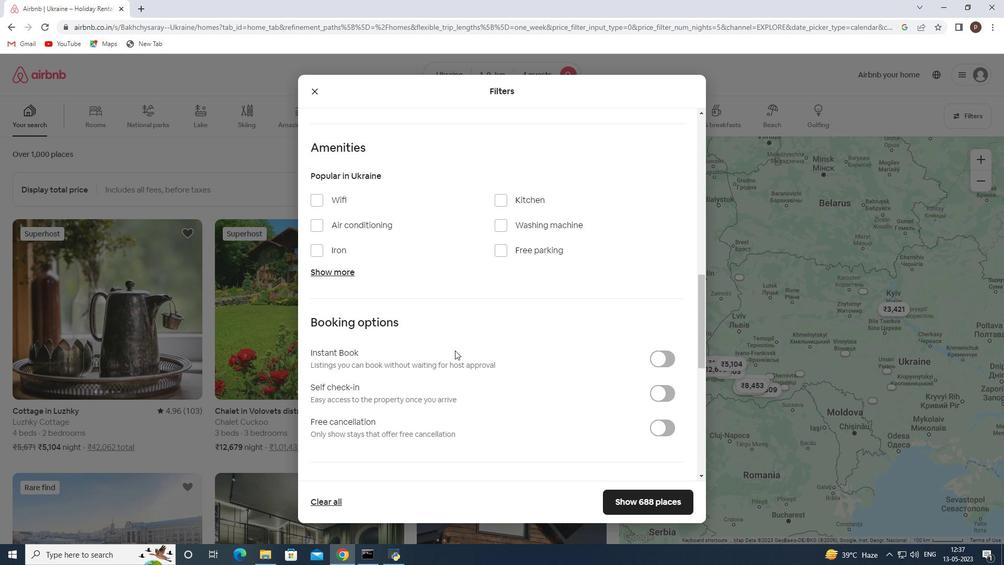 
Action: Mouse moved to (657, 339)
Screenshot: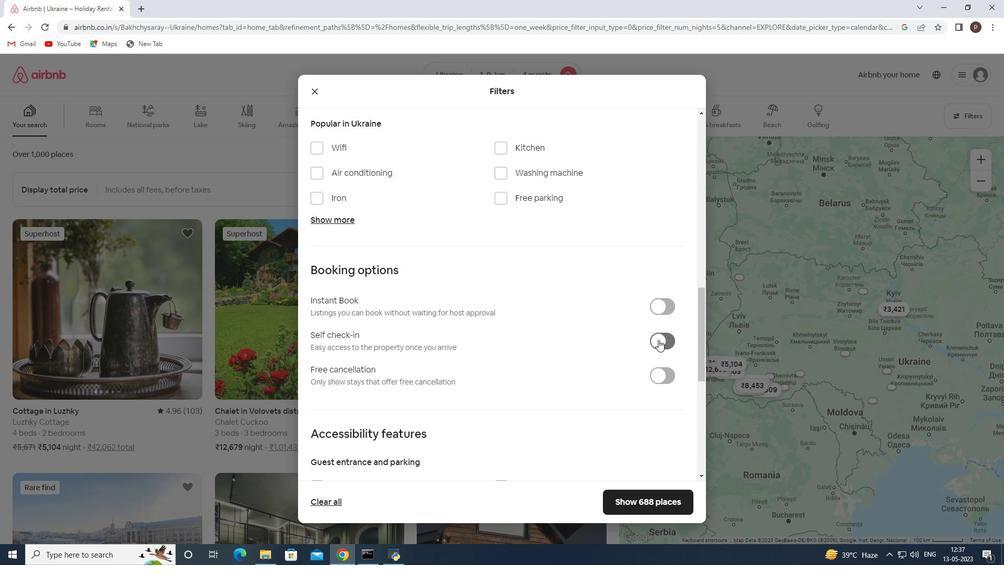 
Action: Mouse pressed left at (657, 339)
Screenshot: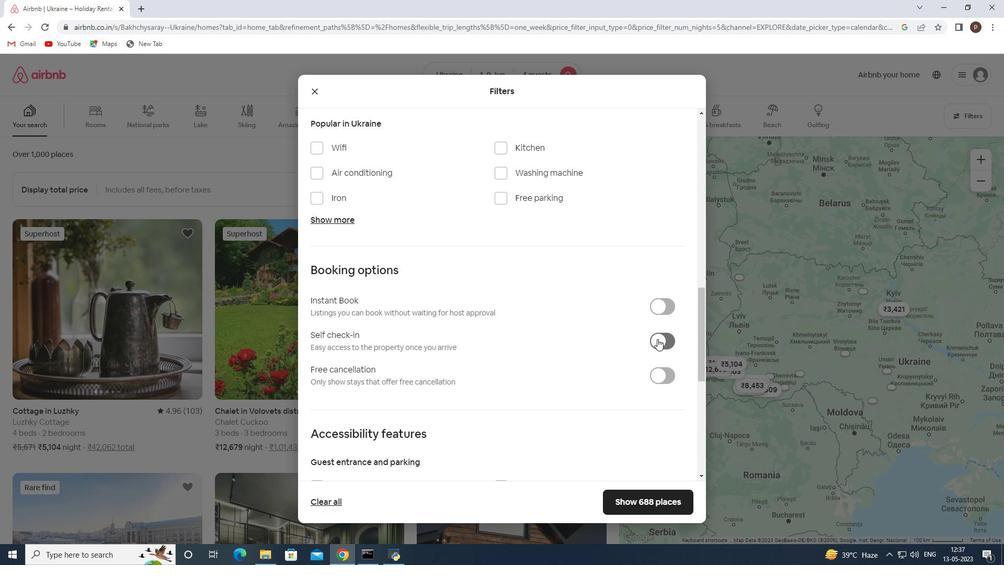 
Action: Mouse moved to (610, 342)
Screenshot: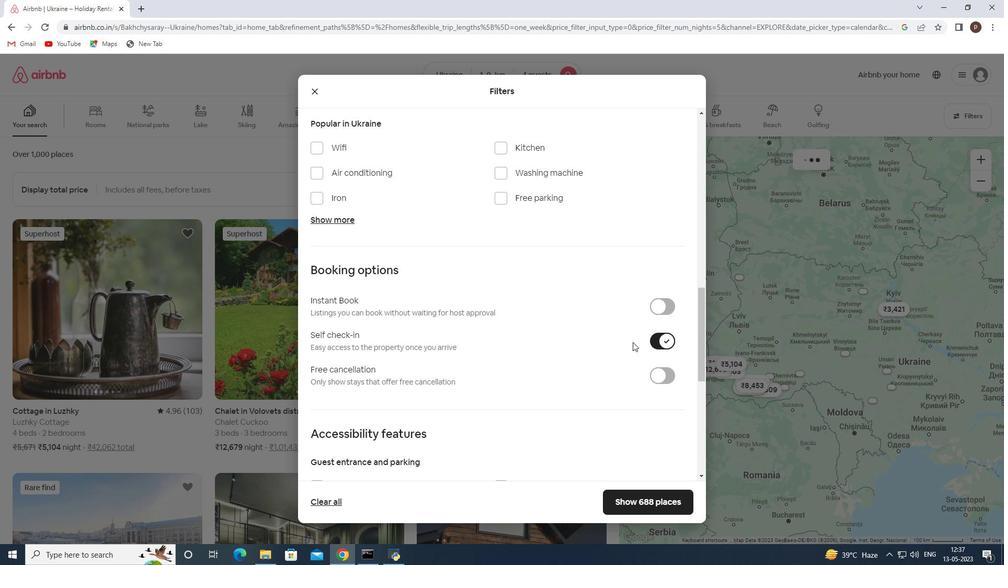 
Action: Mouse scrolled (610, 341) with delta (0, 0)
Screenshot: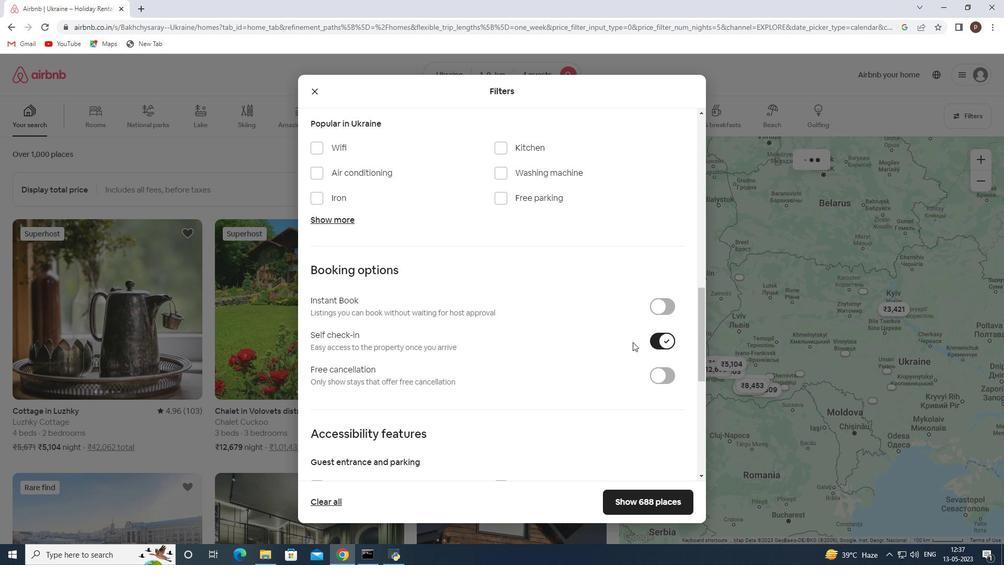 
Action: Mouse moved to (609, 342)
Screenshot: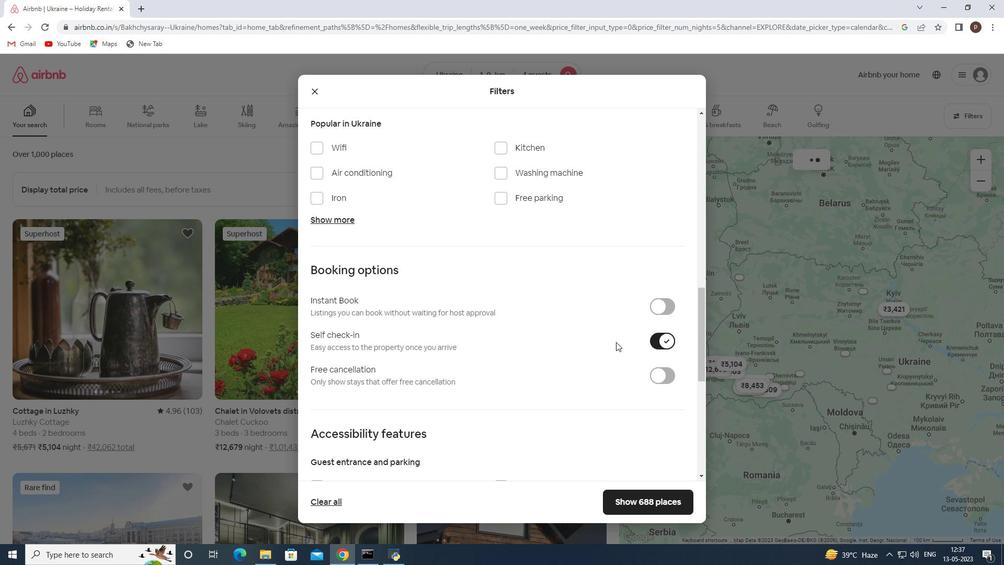 
Action: Mouse scrolled (609, 342) with delta (0, 0)
Screenshot: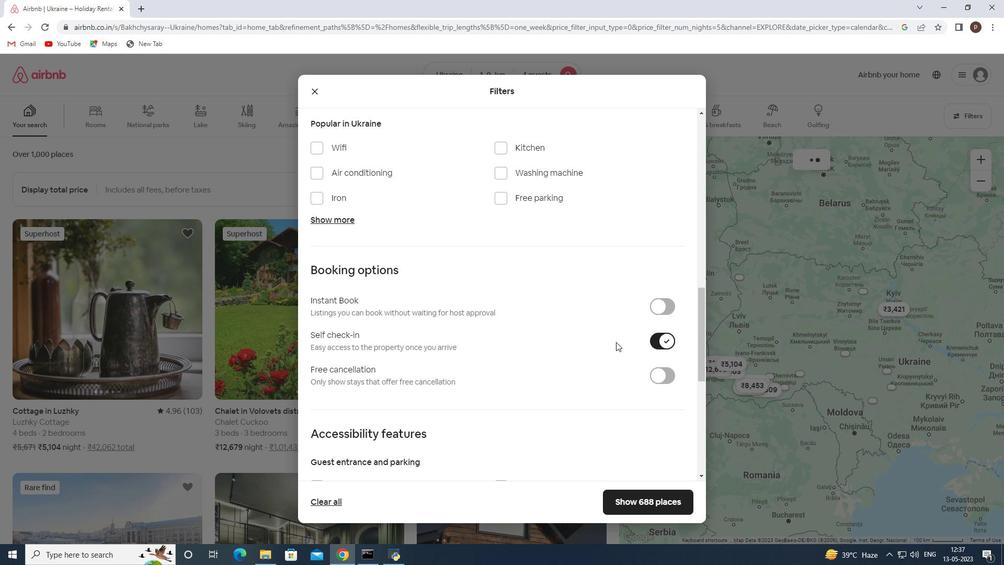 
Action: Mouse scrolled (609, 342) with delta (0, 0)
Screenshot: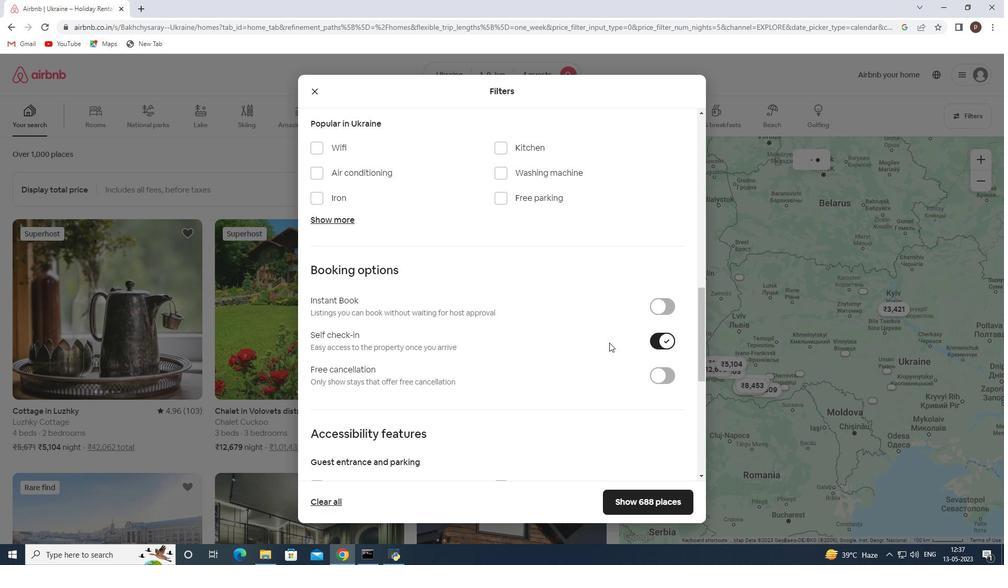 
Action: Mouse scrolled (609, 342) with delta (0, 0)
Screenshot: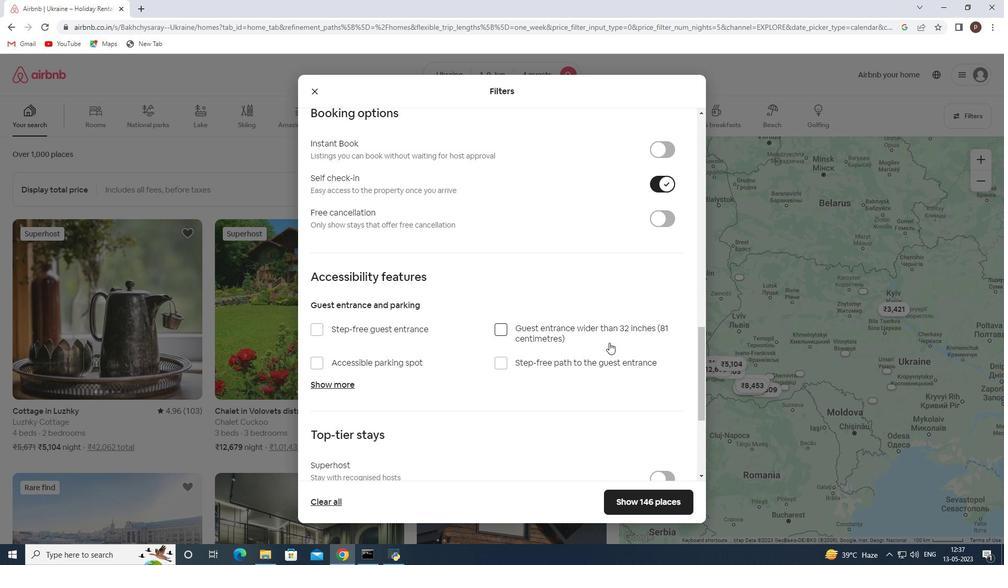 
Action: Mouse scrolled (609, 342) with delta (0, 0)
Screenshot: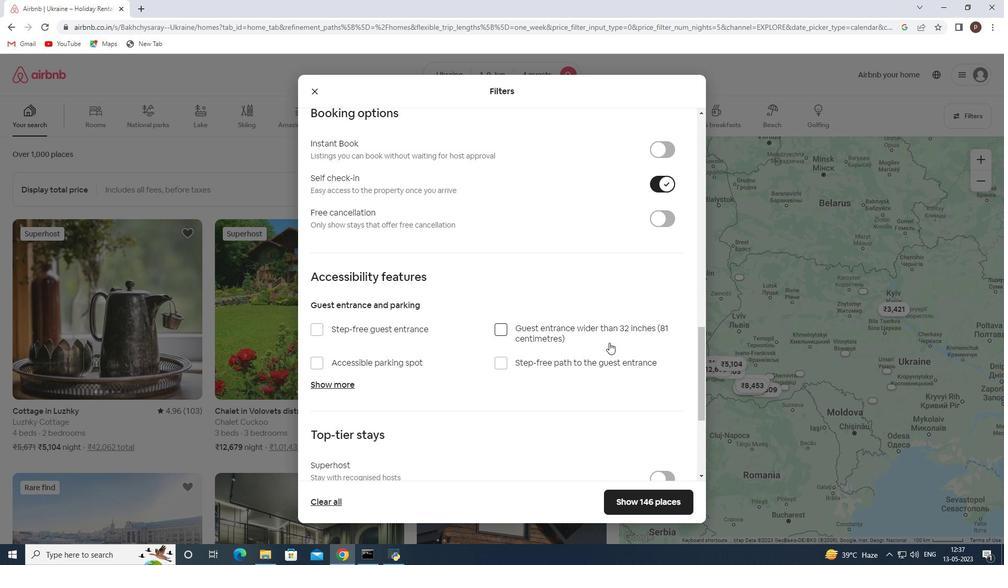 
Action: Mouse scrolled (609, 342) with delta (0, 0)
Screenshot: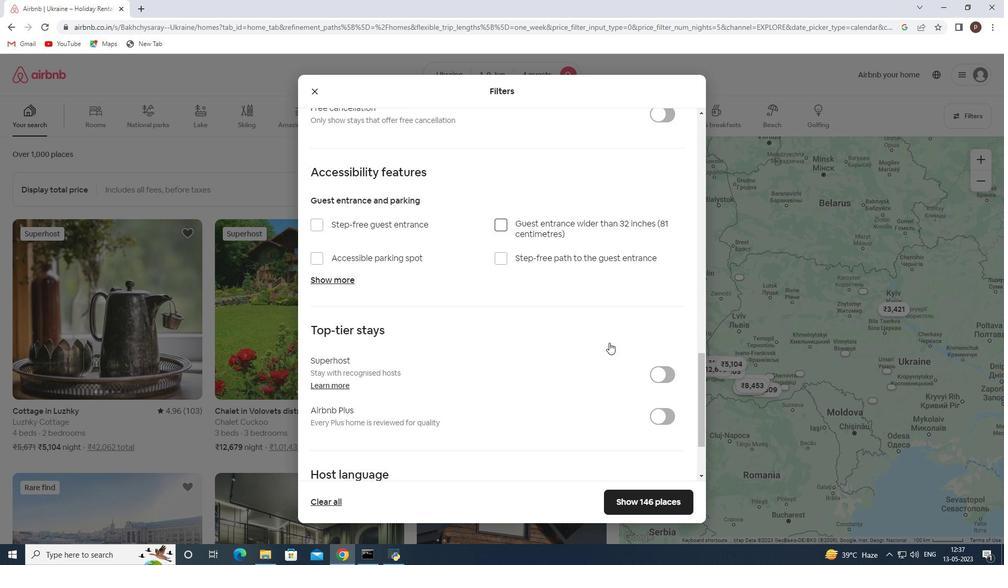 
Action: Mouse scrolled (609, 342) with delta (0, 0)
Screenshot: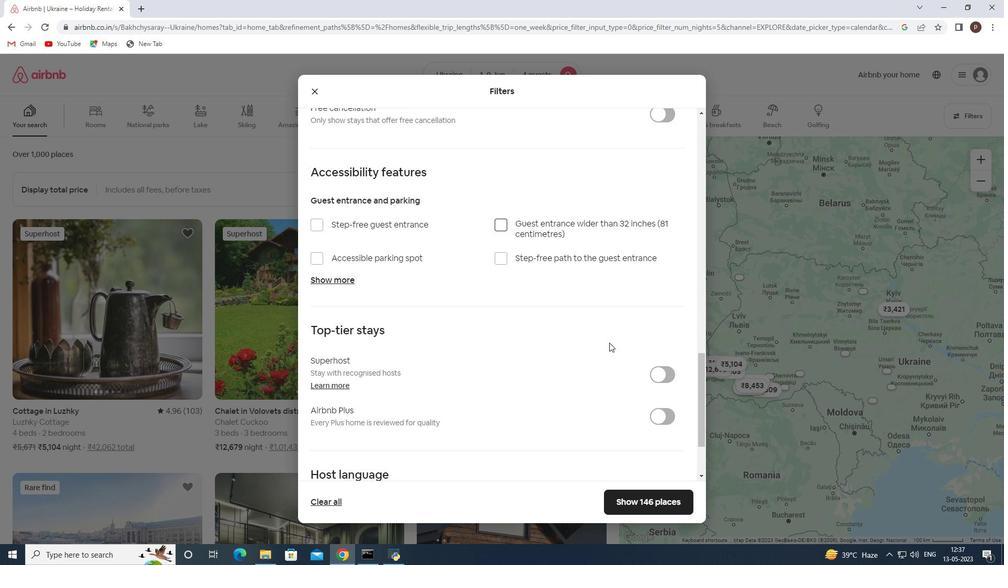 
Action: Mouse scrolled (609, 342) with delta (0, 0)
Screenshot: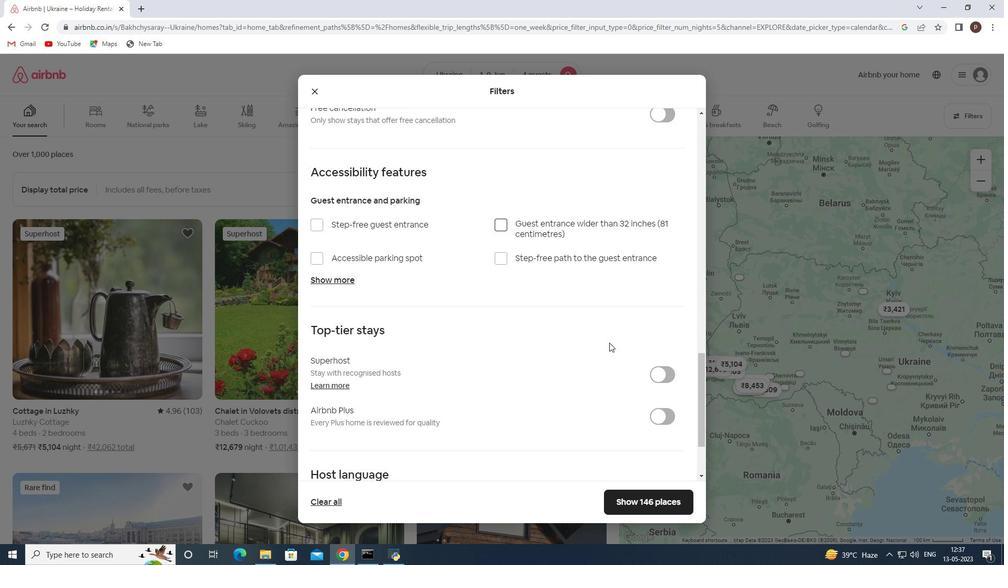 
Action: Mouse scrolled (609, 342) with delta (0, 0)
Screenshot: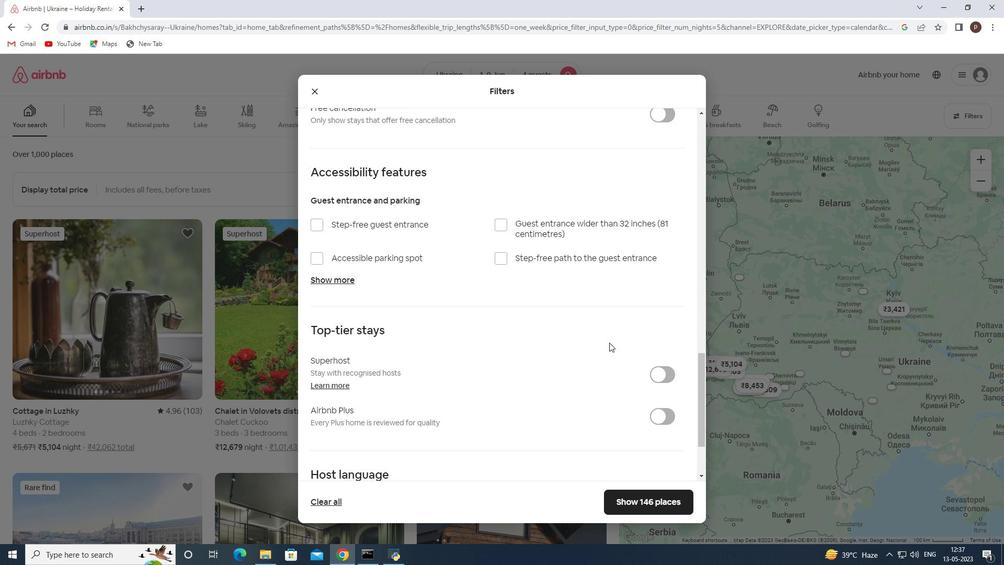 
Action: Mouse scrolled (609, 342) with delta (0, 0)
Screenshot: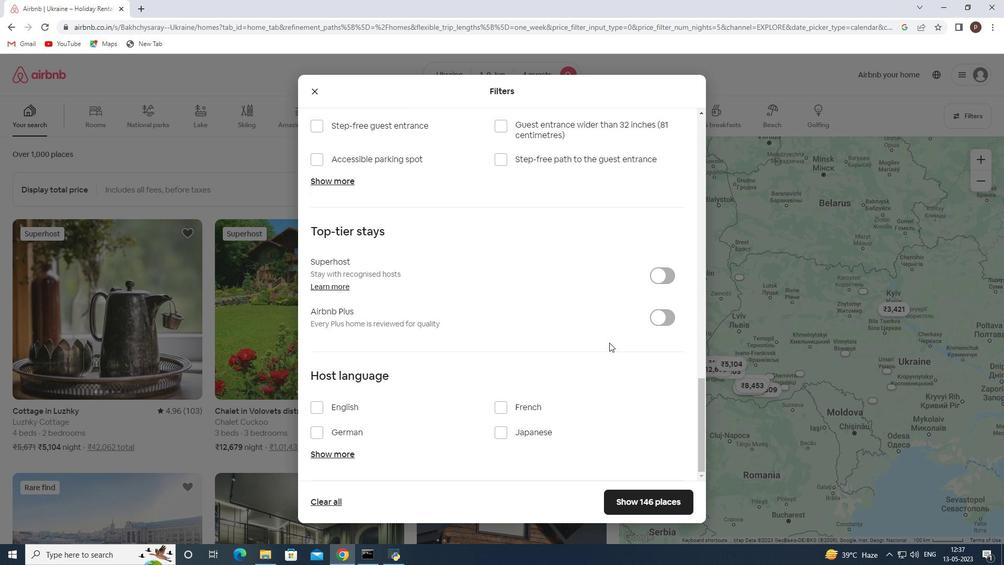 
Action: Mouse moved to (608, 342)
Screenshot: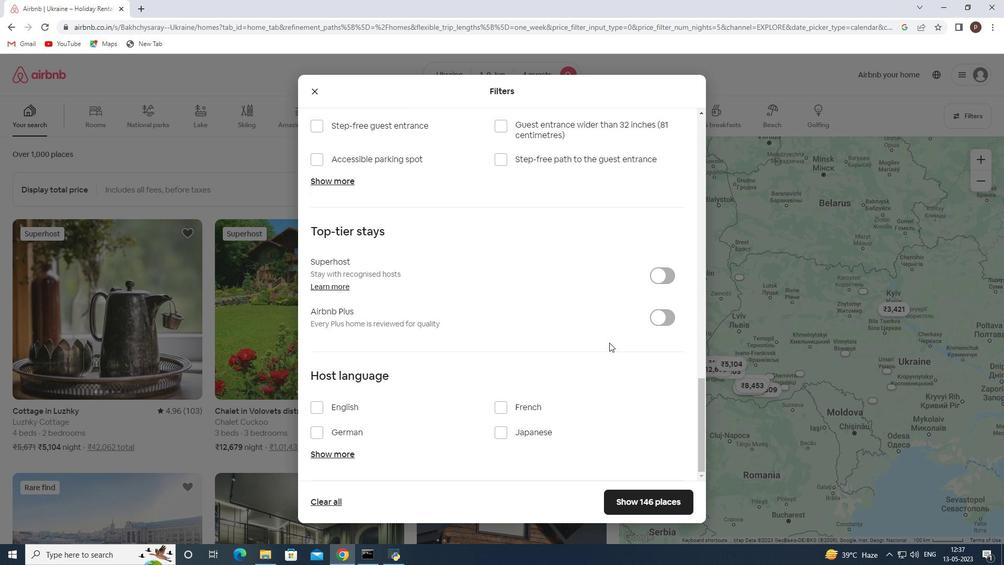 
Action: Mouse scrolled (608, 342) with delta (0, 0)
Screenshot: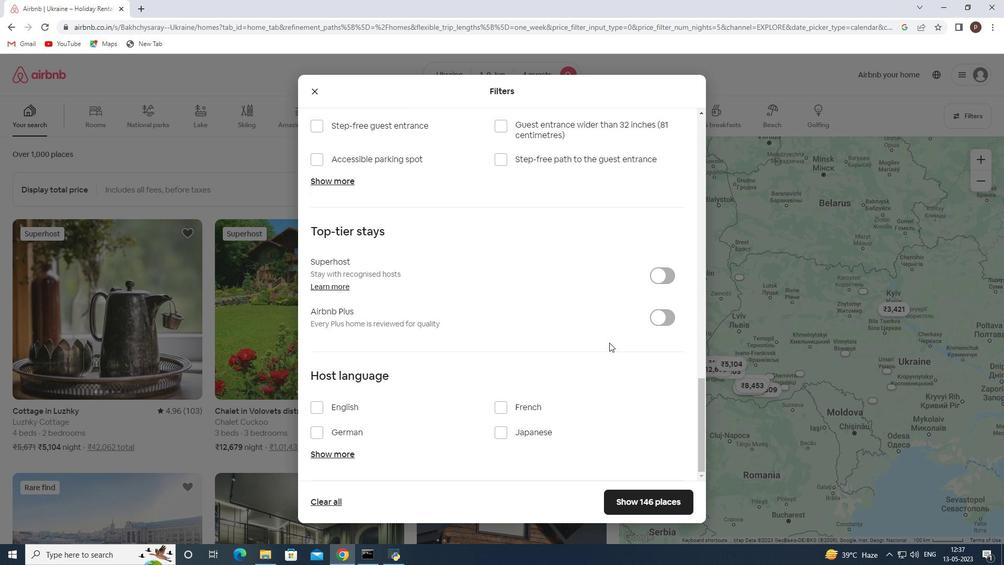 
Action: Mouse scrolled (608, 342) with delta (0, 0)
Screenshot: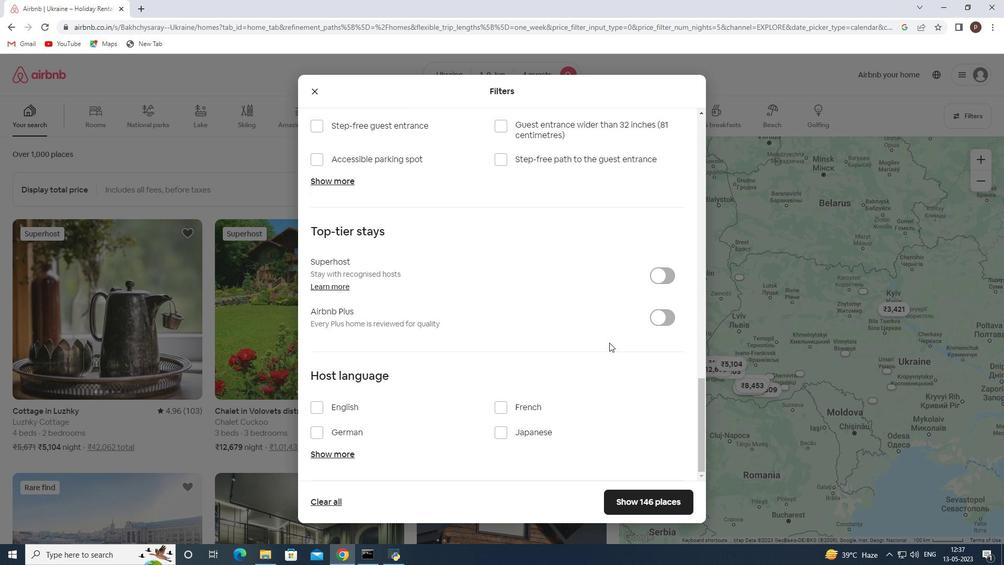 
Action: Mouse moved to (318, 410)
Screenshot: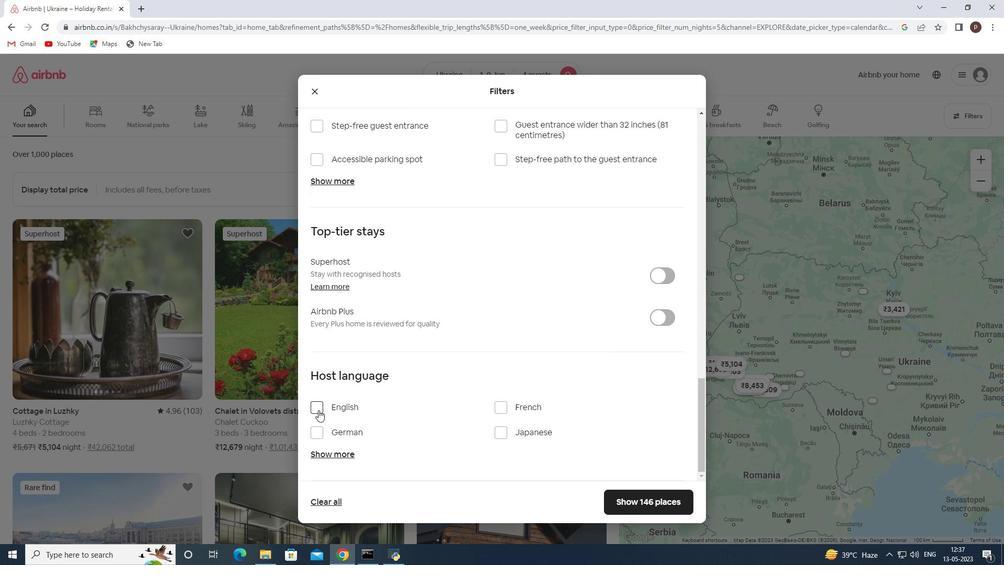 
Action: Mouse pressed left at (318, 410)
Screenshot: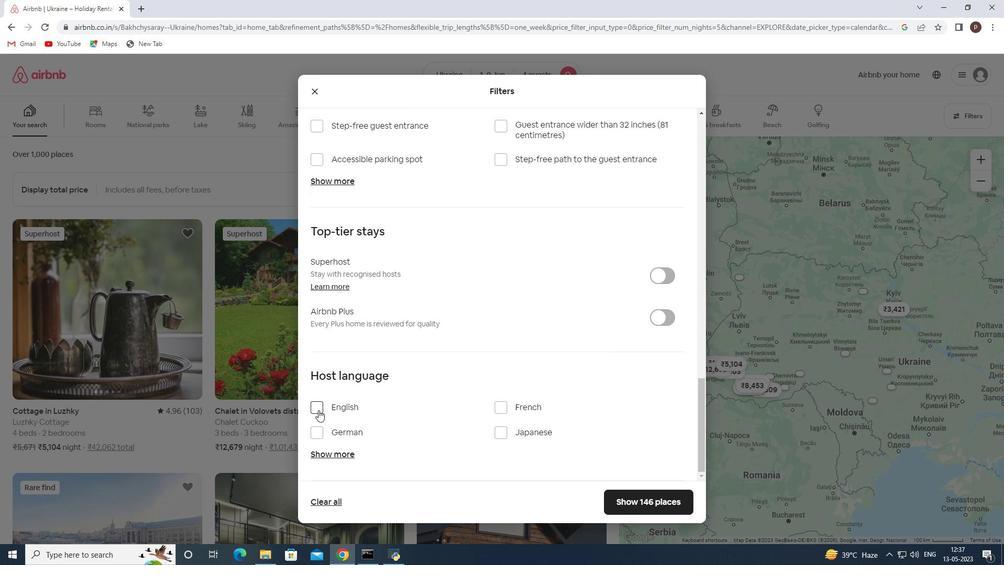 
Action: Mouse moved to (648, 497)
Screenshot: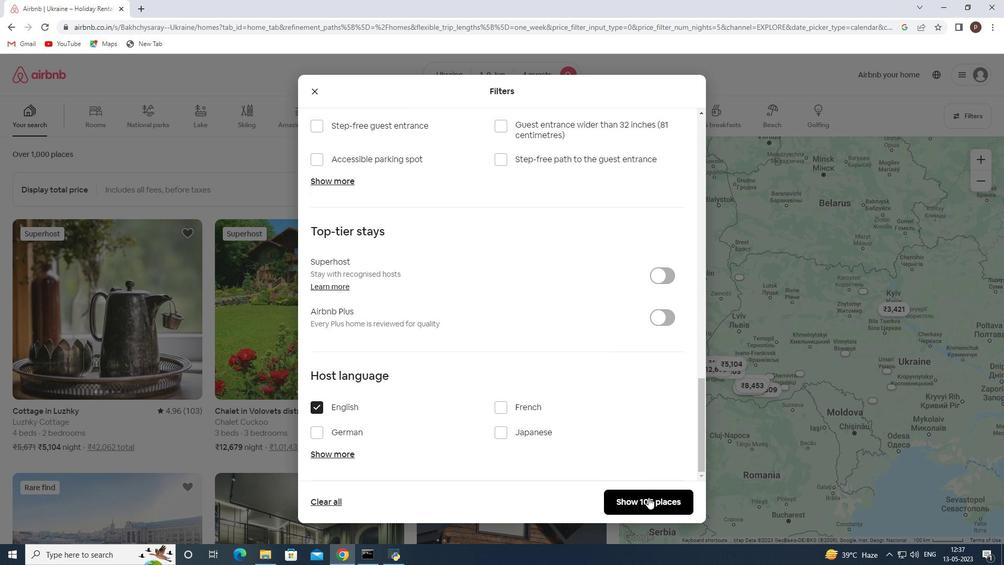 
Action: Mouse pressed left at (648, 497)
Screenshot: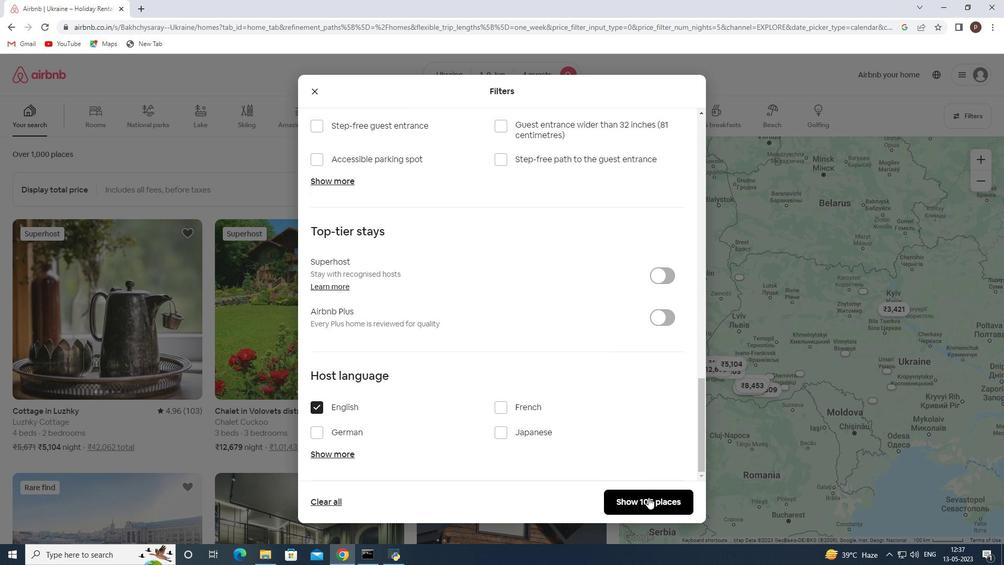 
